 Task: Toggle the fetch to enable status bar sync on the pull.
Action: Mouse moved to (18, 615)
Screenshot: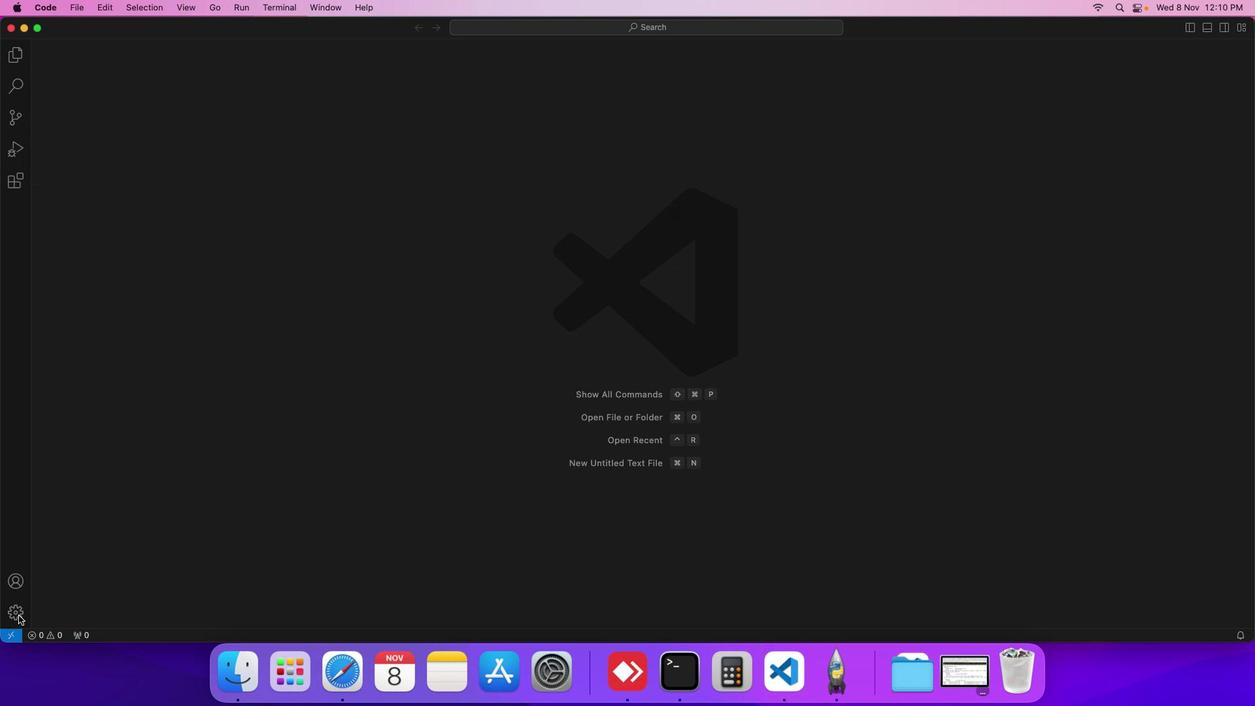 
Action: Mouse pressed left at (18, 615)
Screenshot: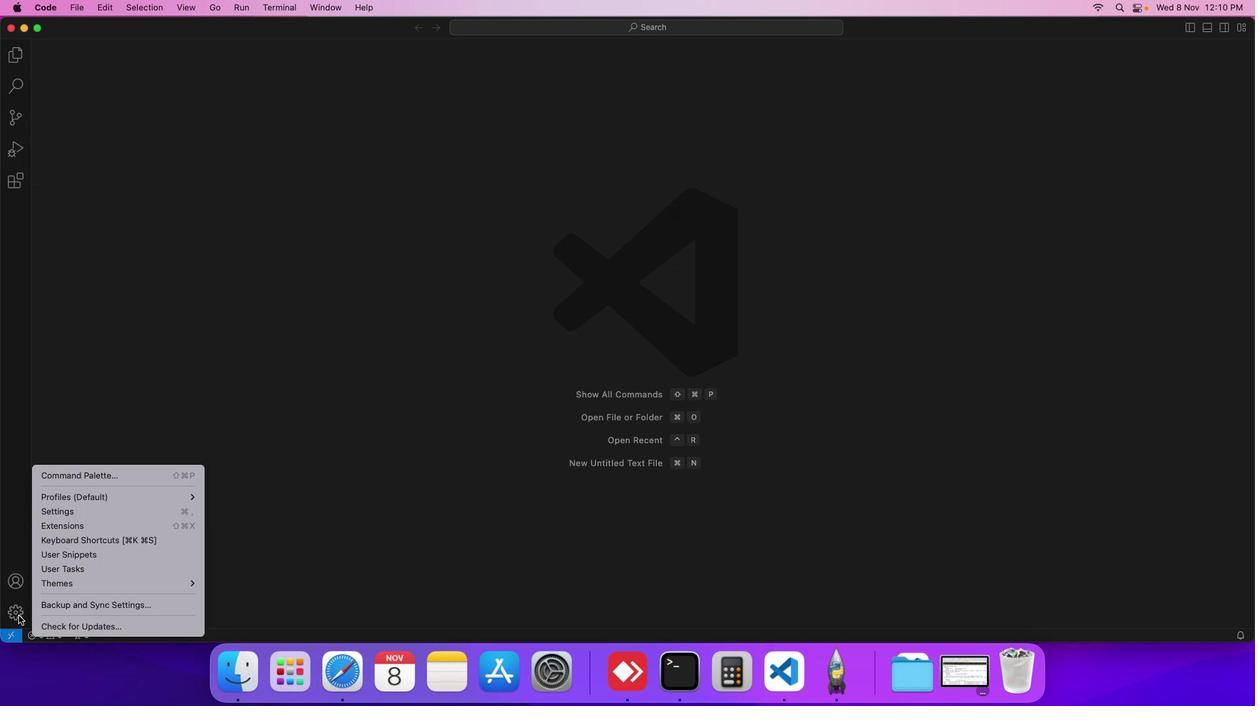 
Action: Mouse moved to (66, 513)
Screenshot: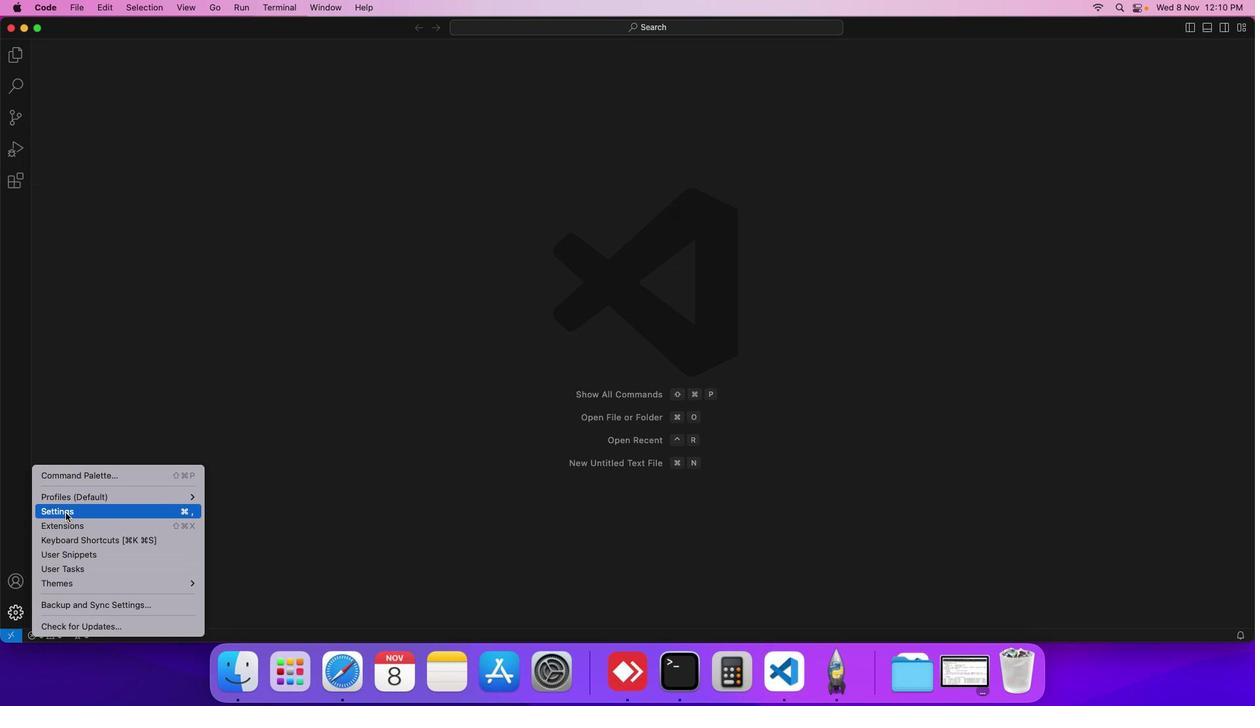 
Action: Mouse pressed left at (66, 513)
Screenshot: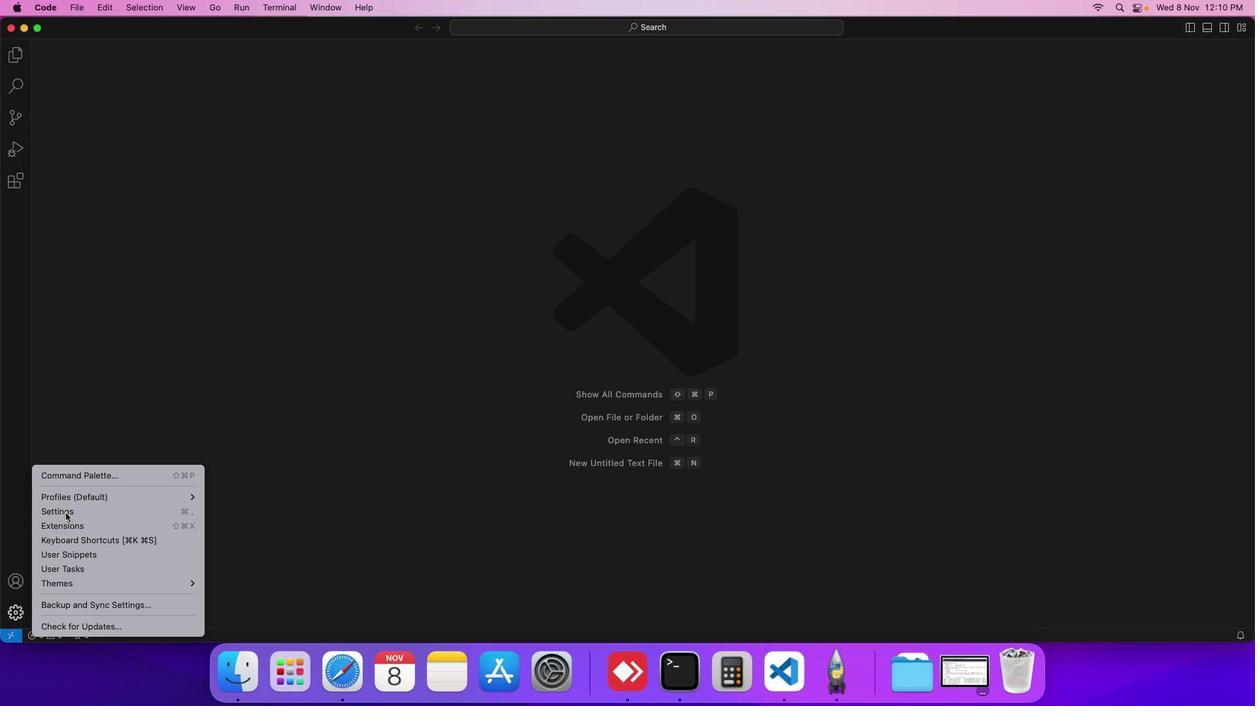 
Action: Mouse moved to (294, 238)
Screenshot: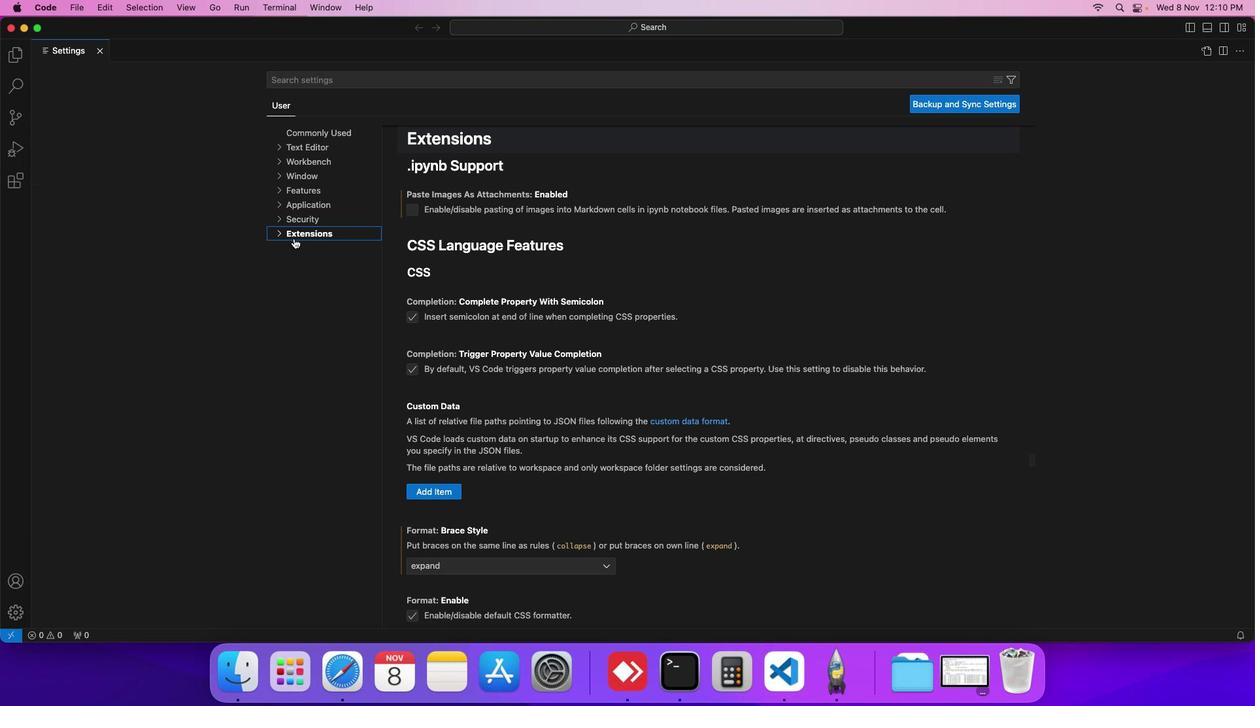 
Action: Mouse pressed left at (294, 238)
Screenshot: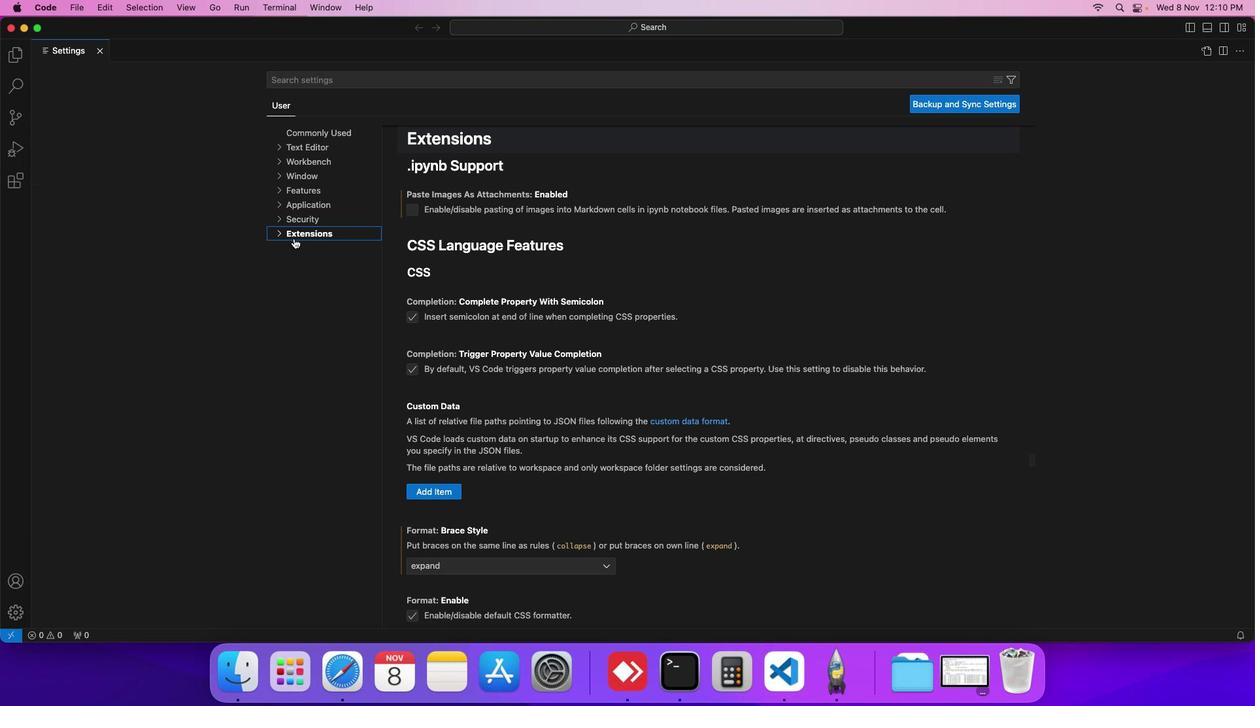 
Action: Mouse moved to (301, 287)
Screenshot: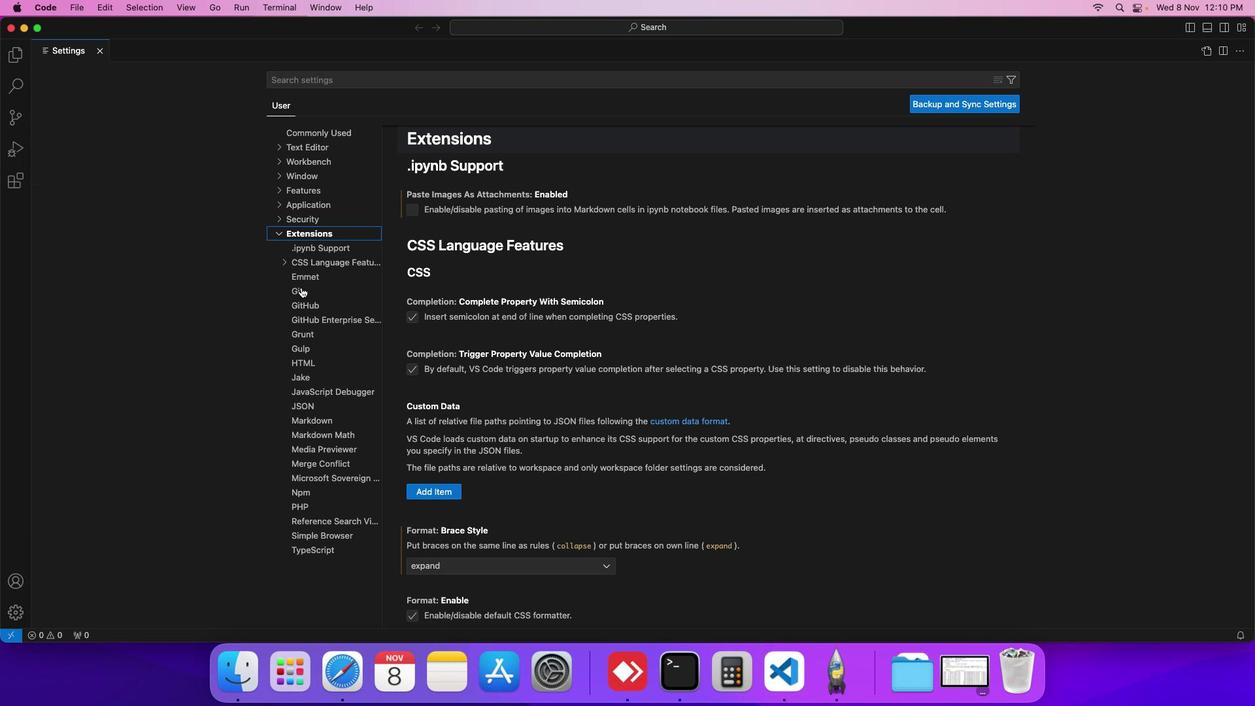 
Action: Mouse pressed left at (301, 287)
Screenshot: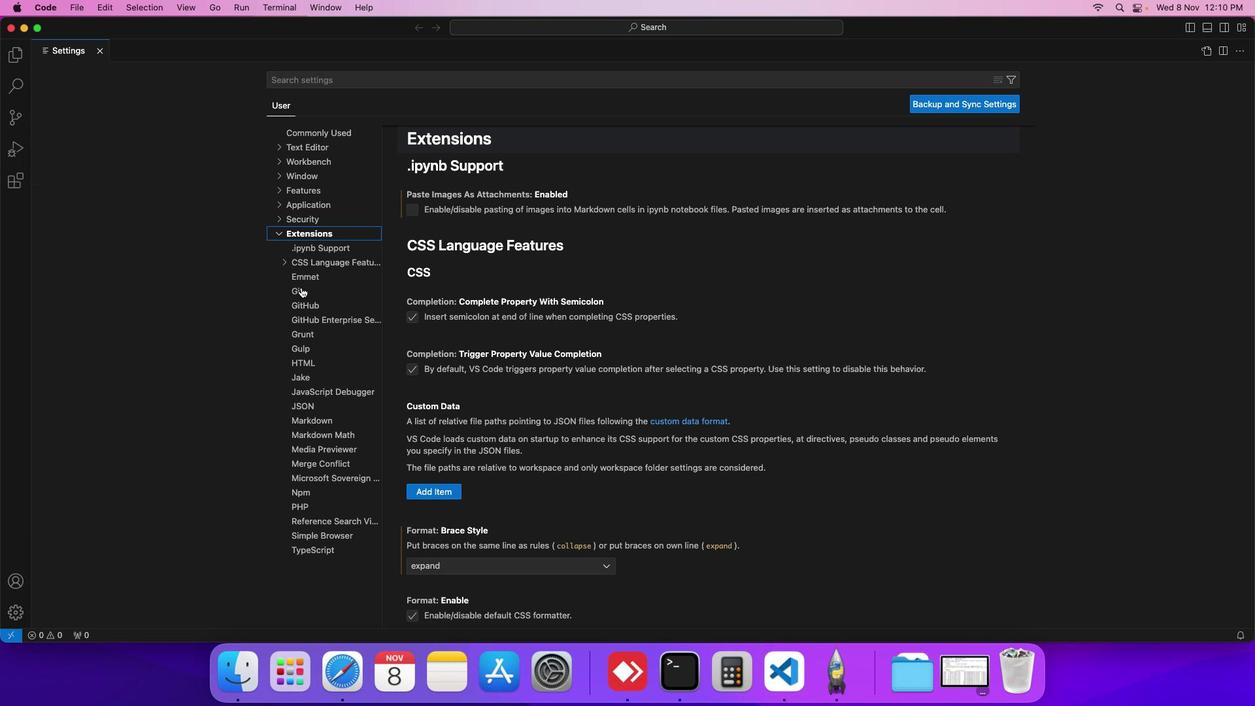 
Action: Mouse moved to (389, 399)
Screenshot: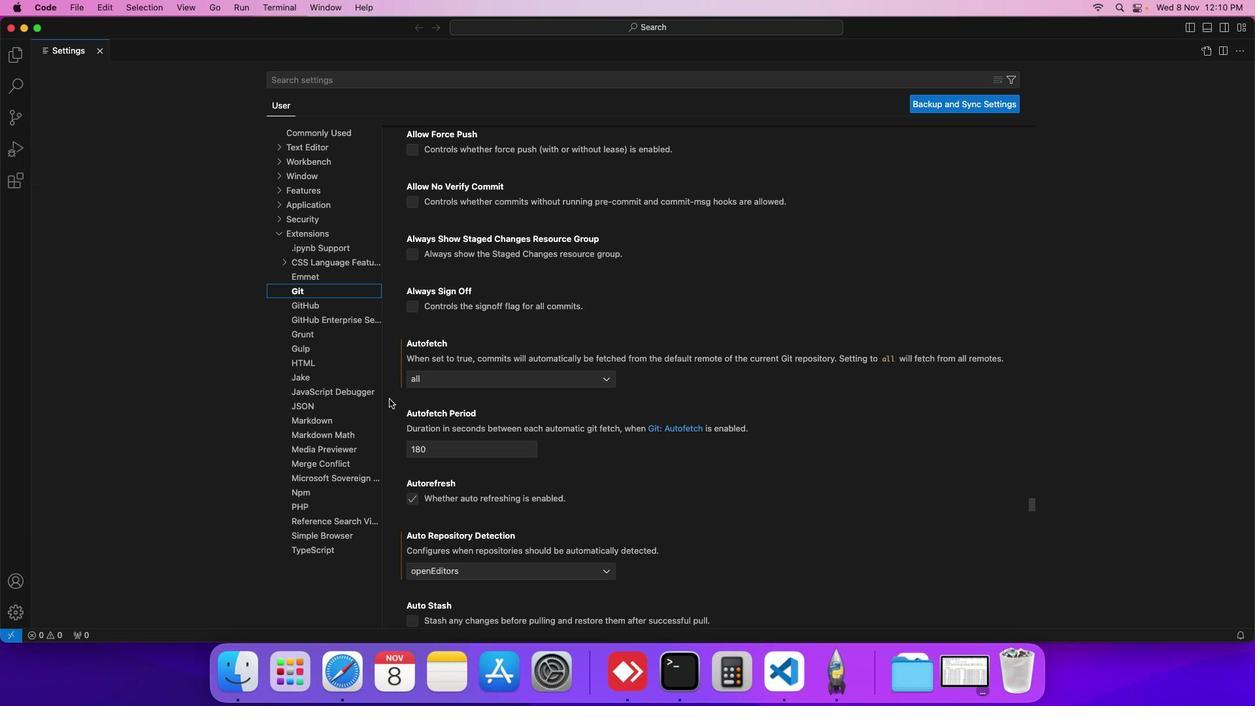 
Action: Mouse scrolled (389, 399) with delta (0, 0)
Screenshot: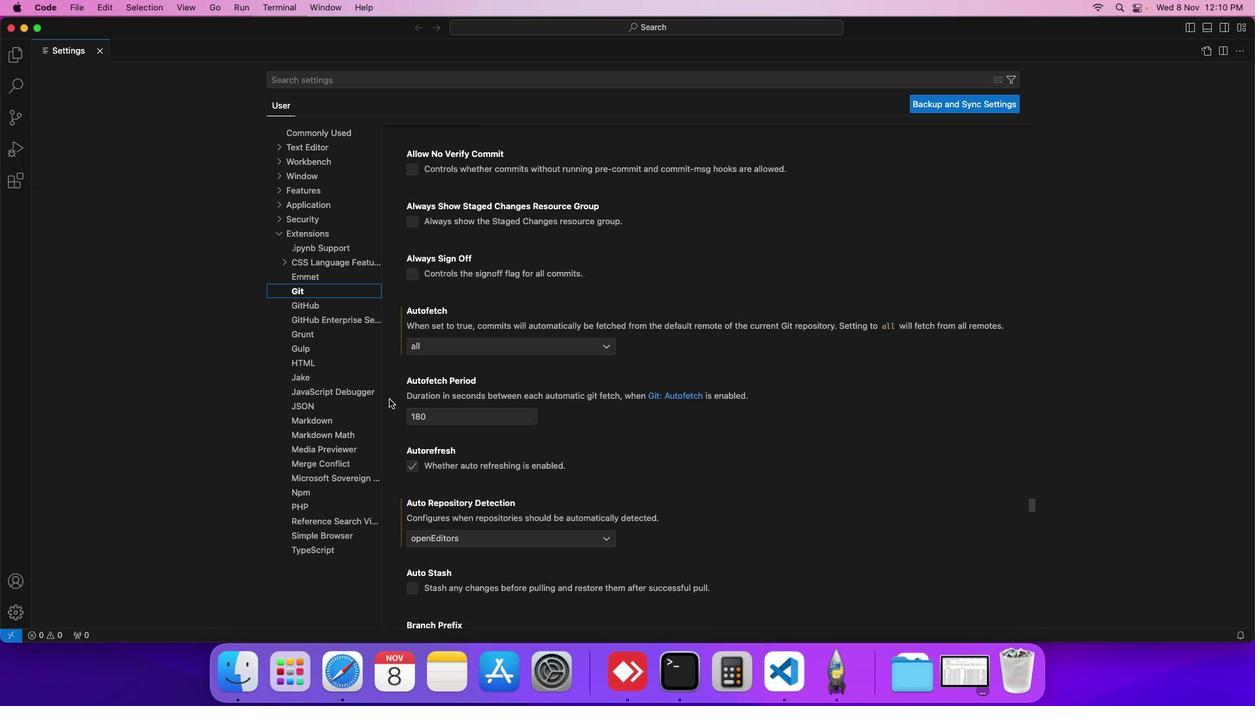 
Action: Mouse scrolled (389, 399) with delta (0, 0)
Screenshot: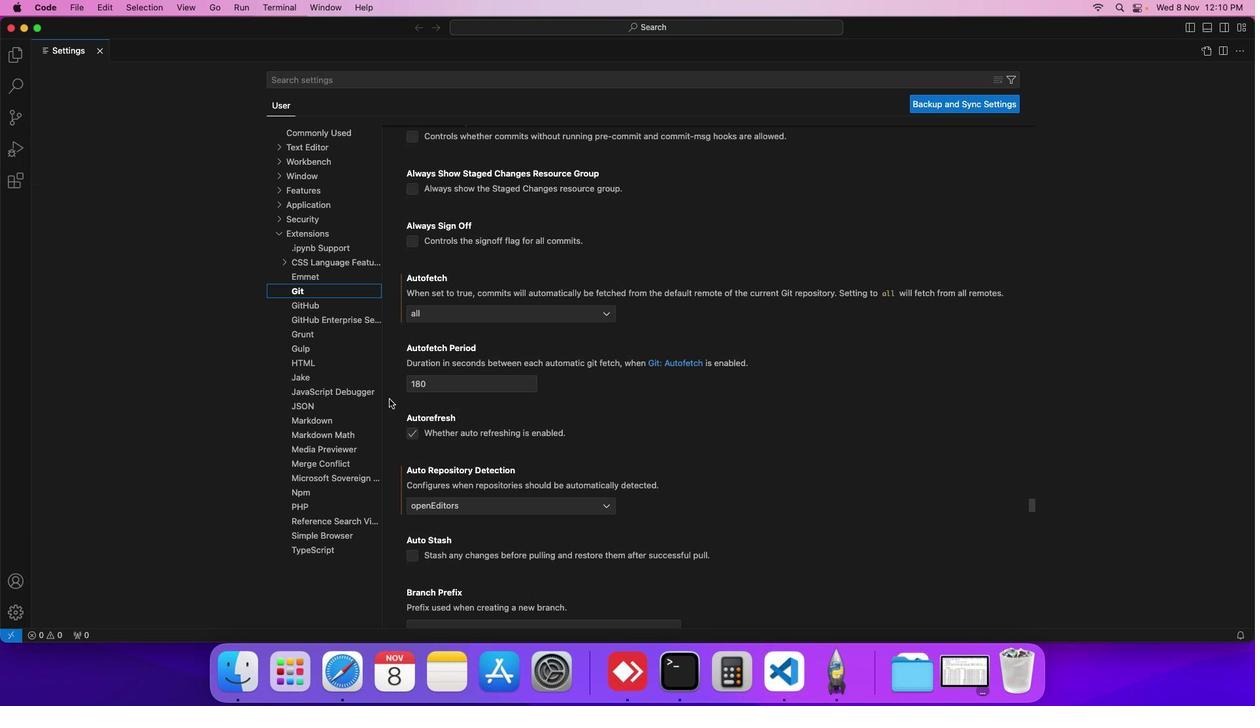 
Action: Mouse scrolled (389, 399) with delta (0, 0)
Screenshot: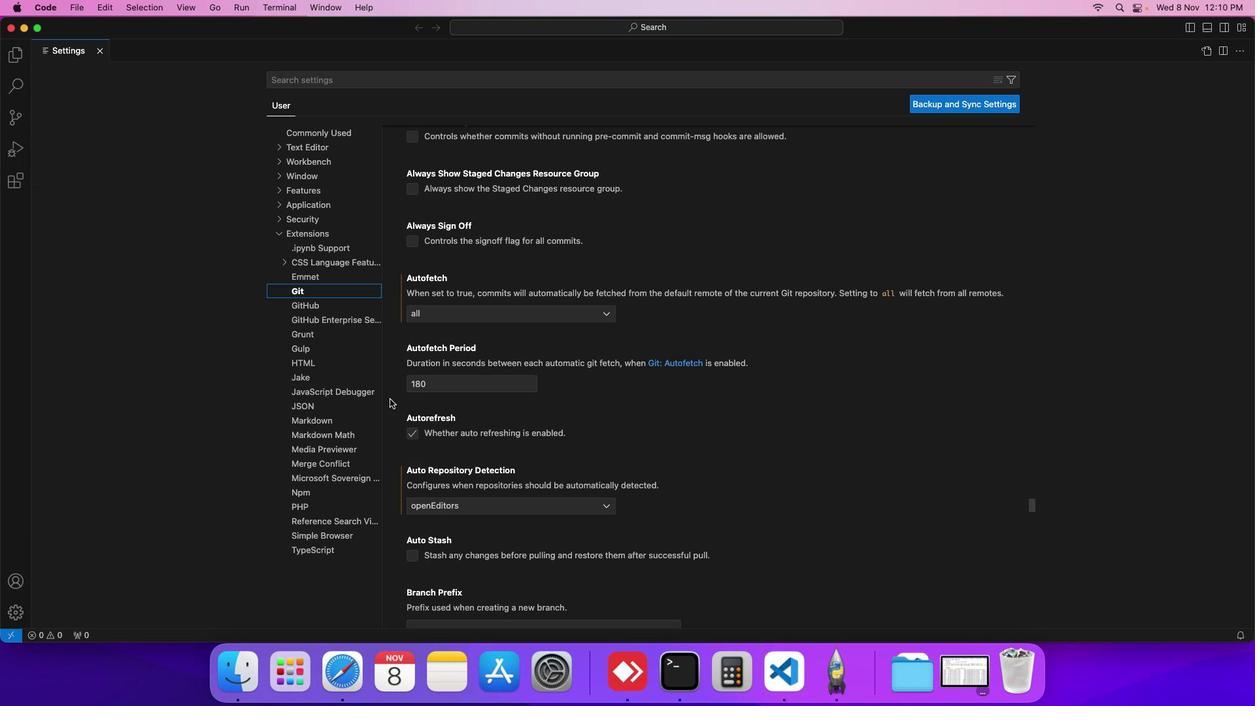 
Action: Mouse moved to (390, 399)
Screenshot: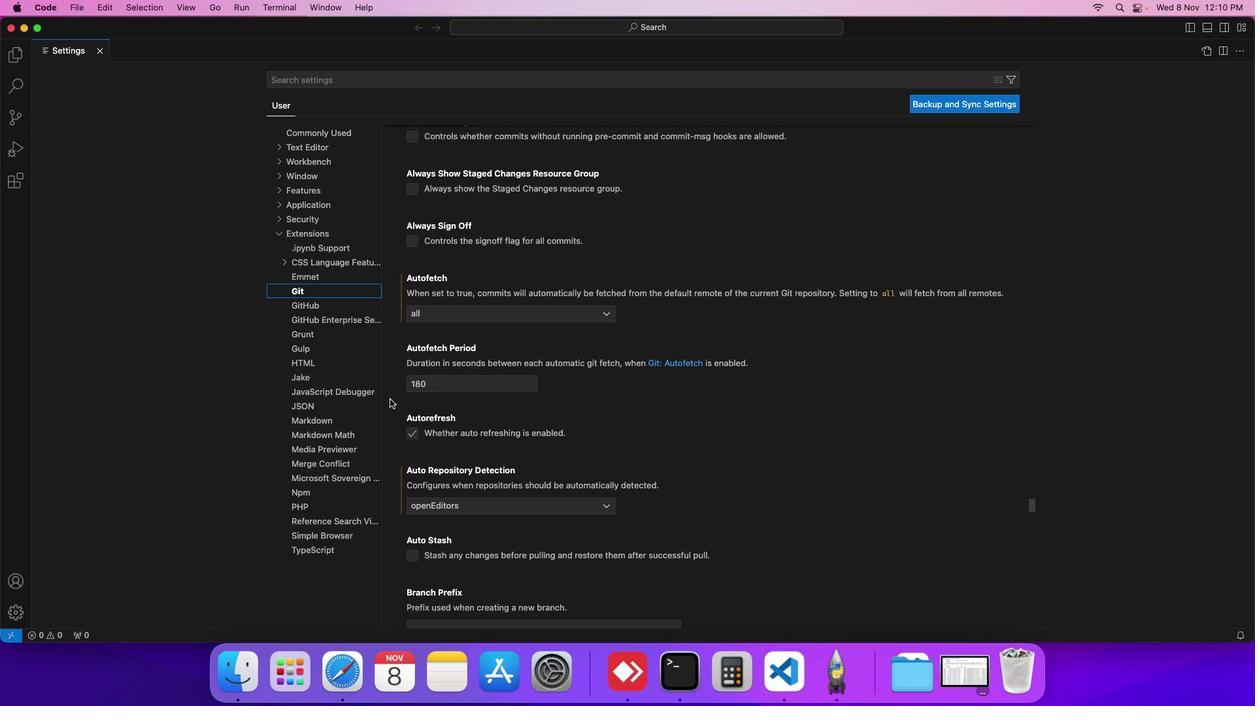 
Action: Mouse scrolled (390, 399) with delta (0, 0)
Screenshot: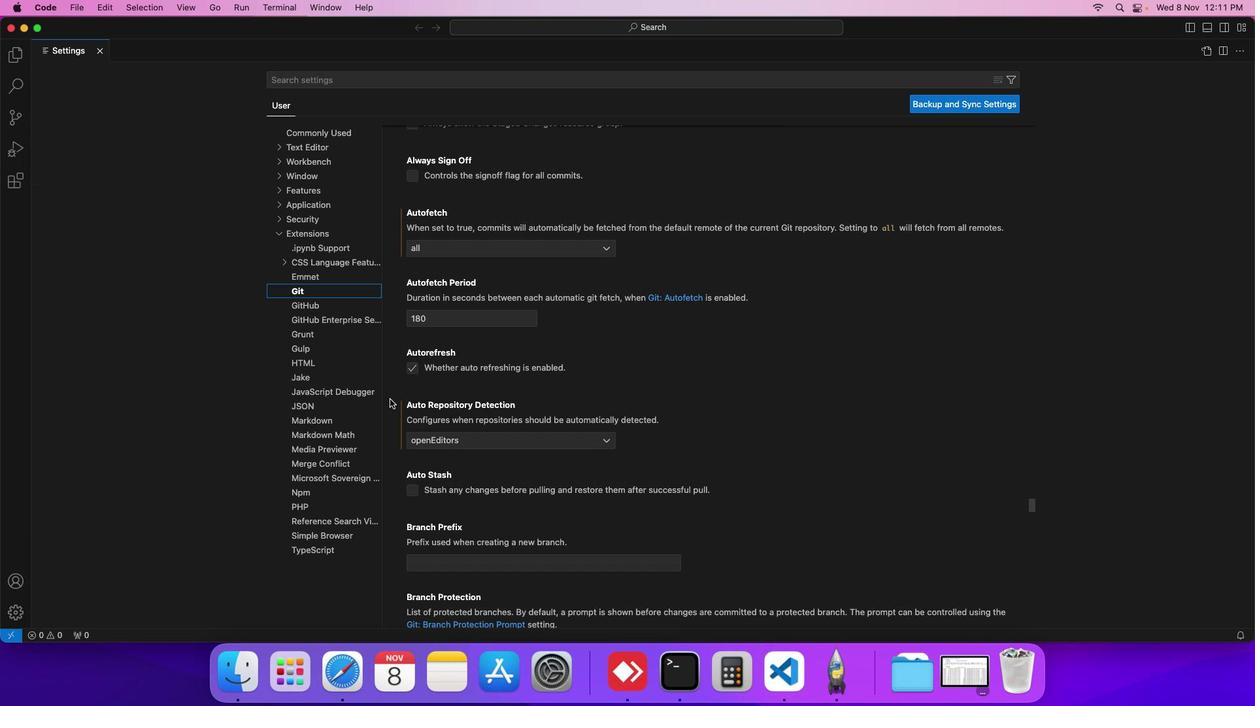 
Action: Mouse scrolled (390, 399) with delta (0, 0)
Screenshot: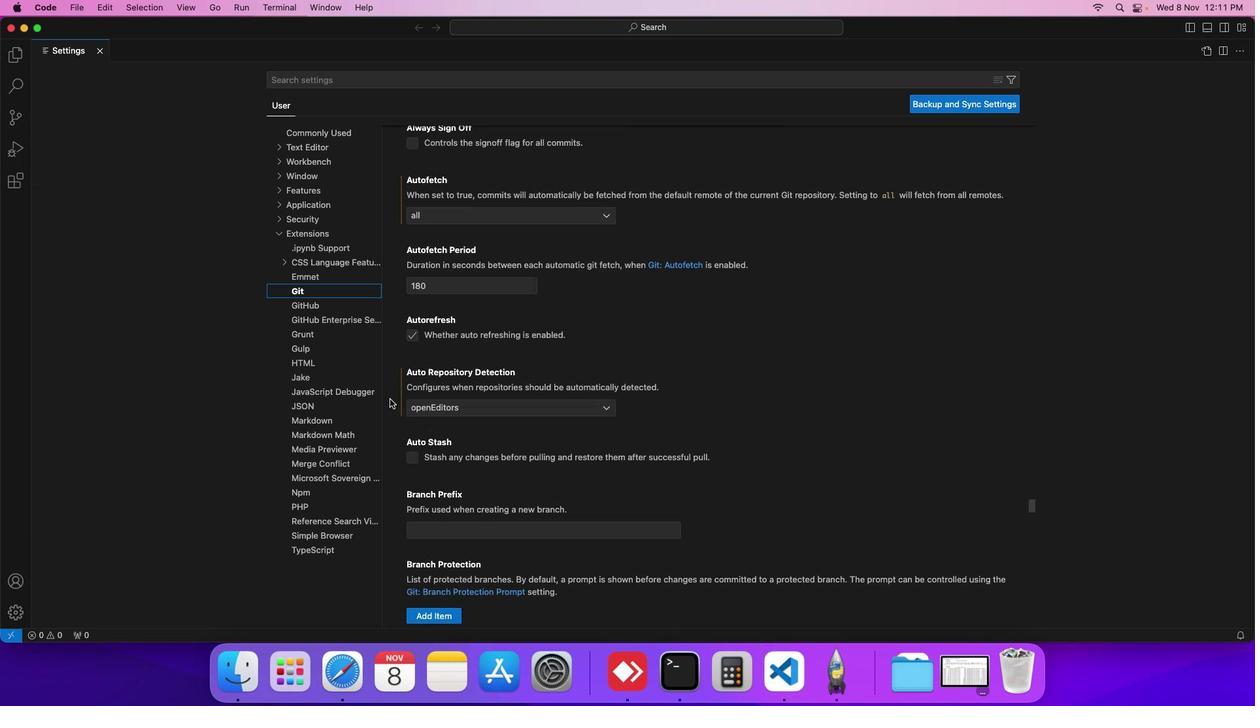 
Action: Mouse scrolled (390, 399) with delta (0, 0)
Screenshot: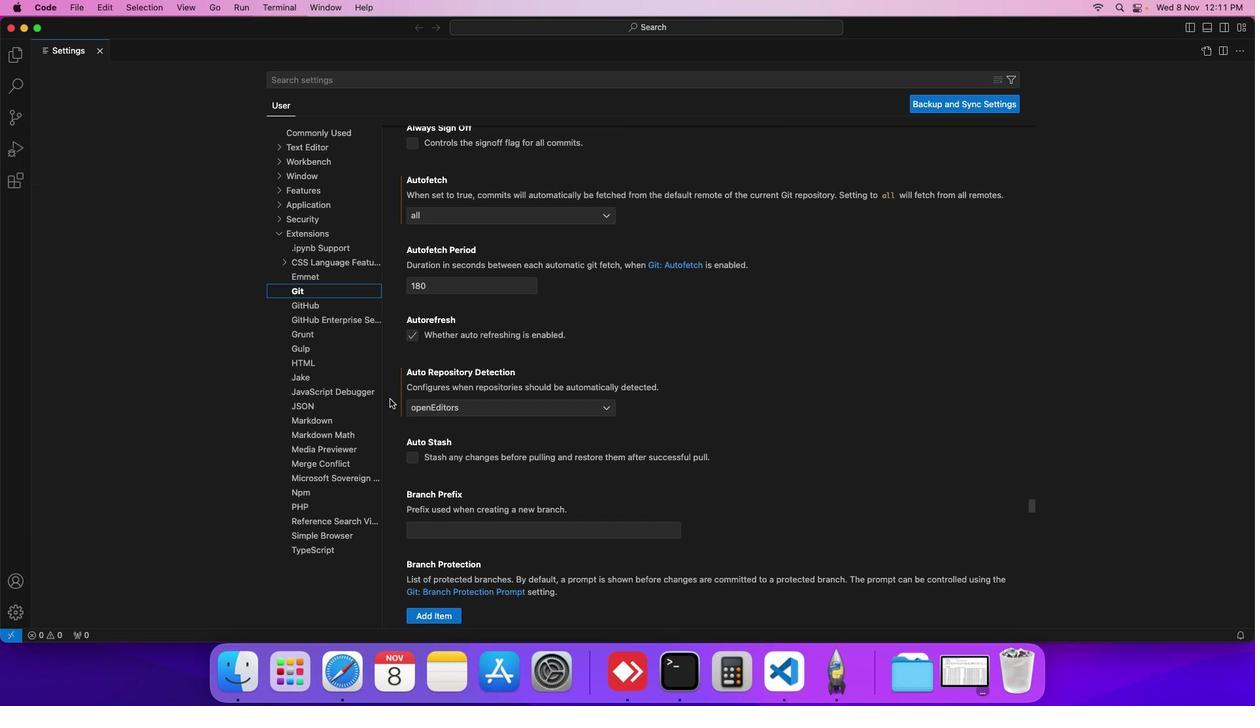 
Action: Mouse scrolled (390, 399) with delta (0, 0)
Screenshot: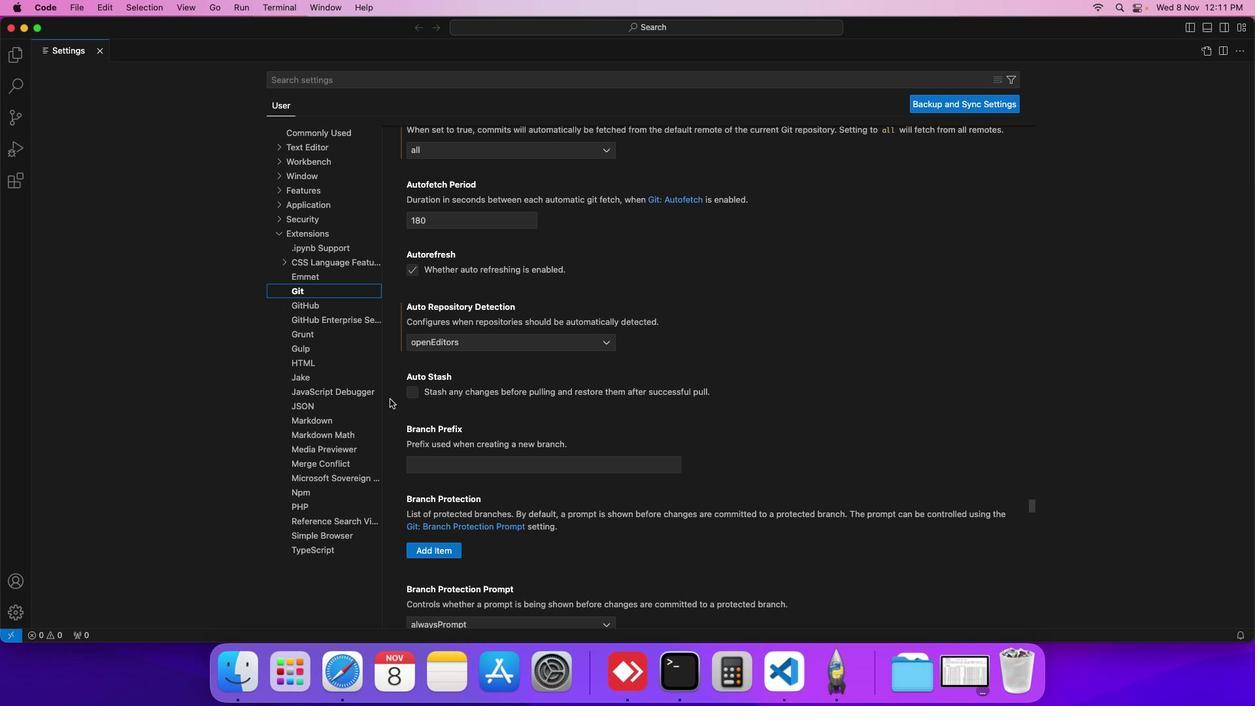
Action: Mouse scrolled (390, 399) with delta (0, 0)
Screenshot: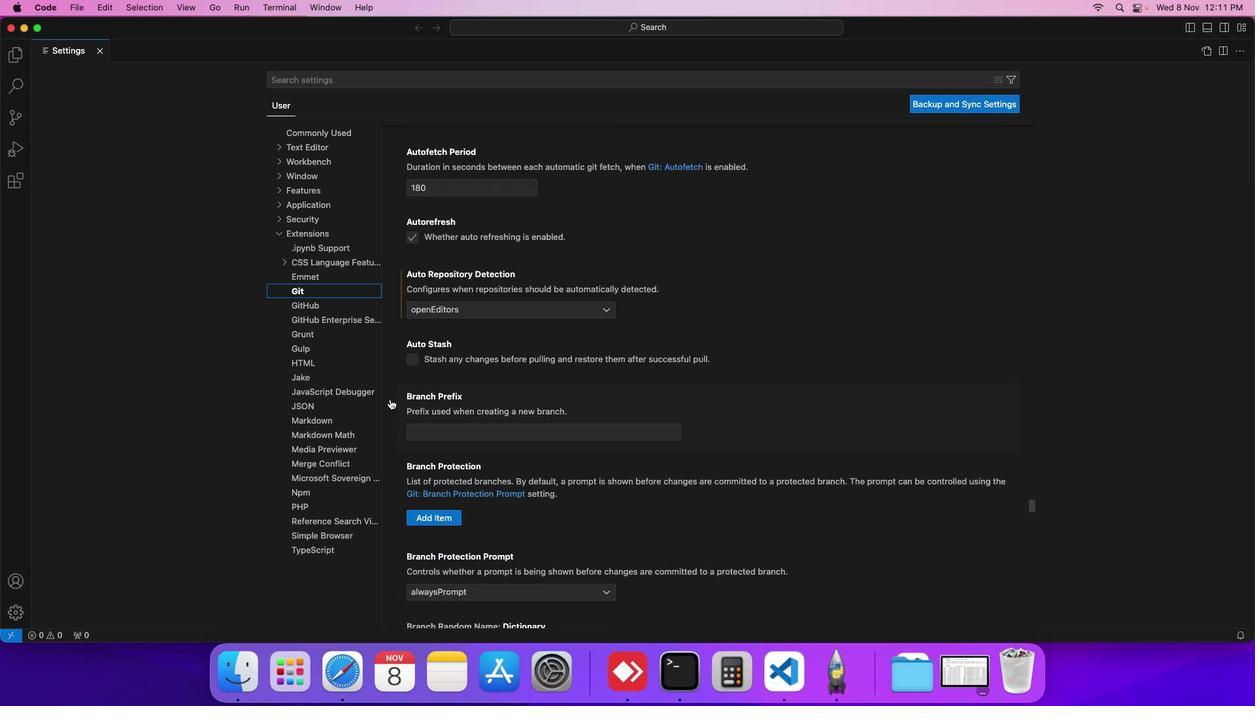 
Action: Mouse scrolled (390, 399) with delta (0, 0)
Screenshot: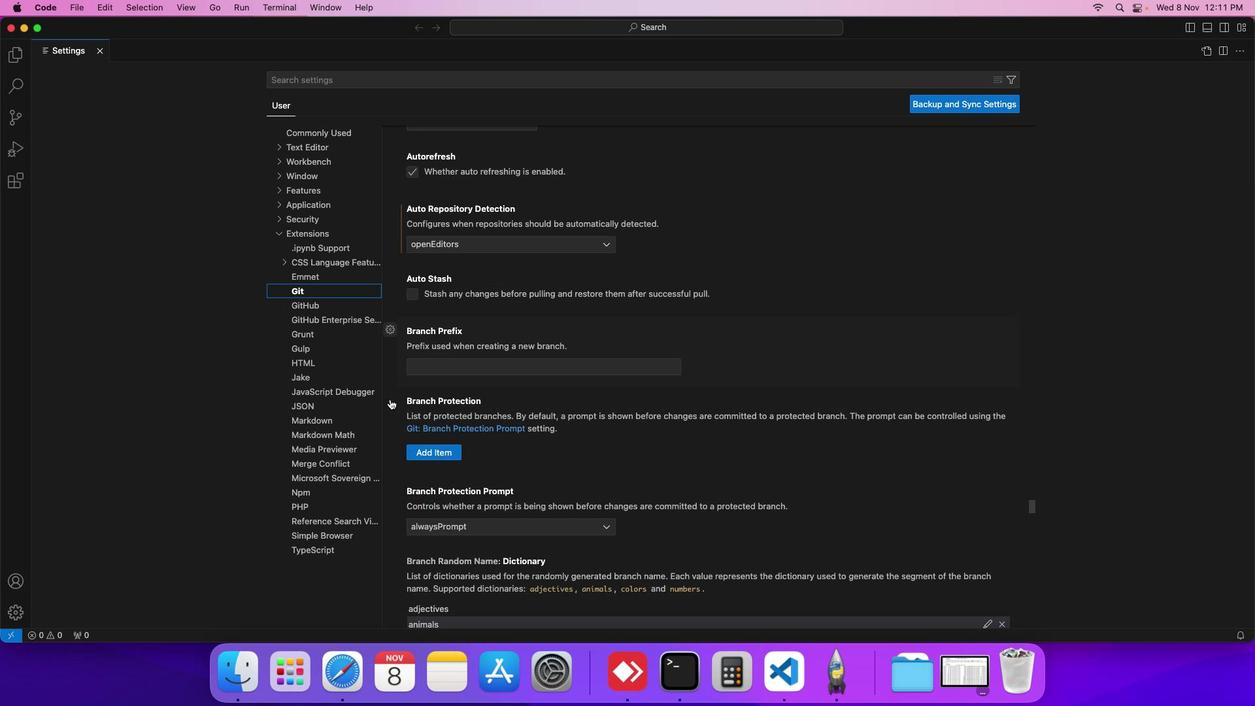 
Action: Mouse scrolled (390, 399) with delta (0, -1)
Screenshot: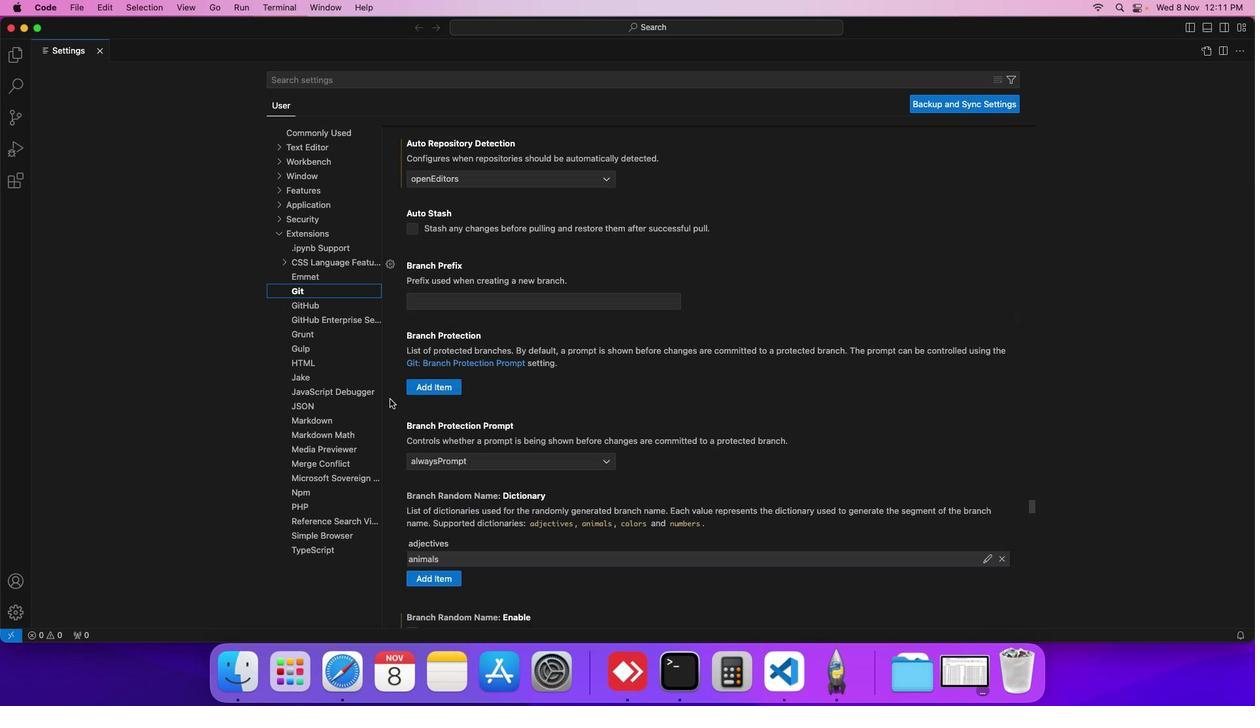 
Action: Mouse scrolled (390, 399) with delta (0, -1)
Screenshot: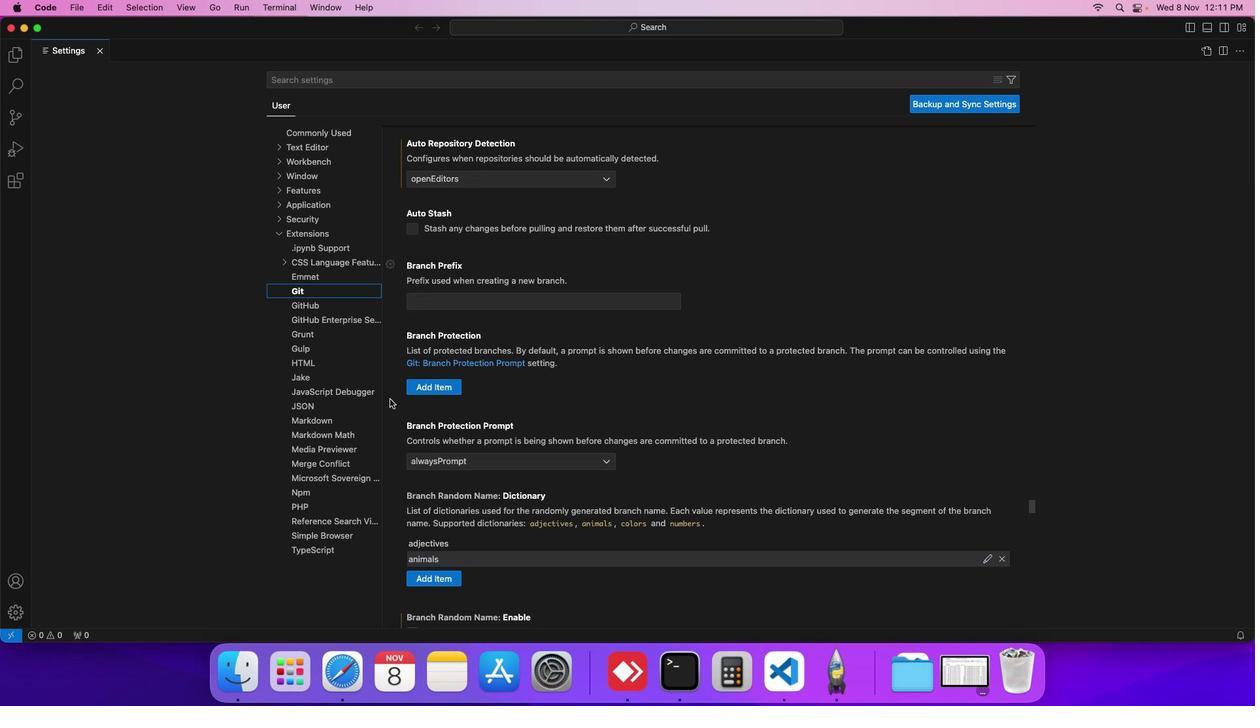 
Action: Mouse moved to (395, 412)
Screenshot: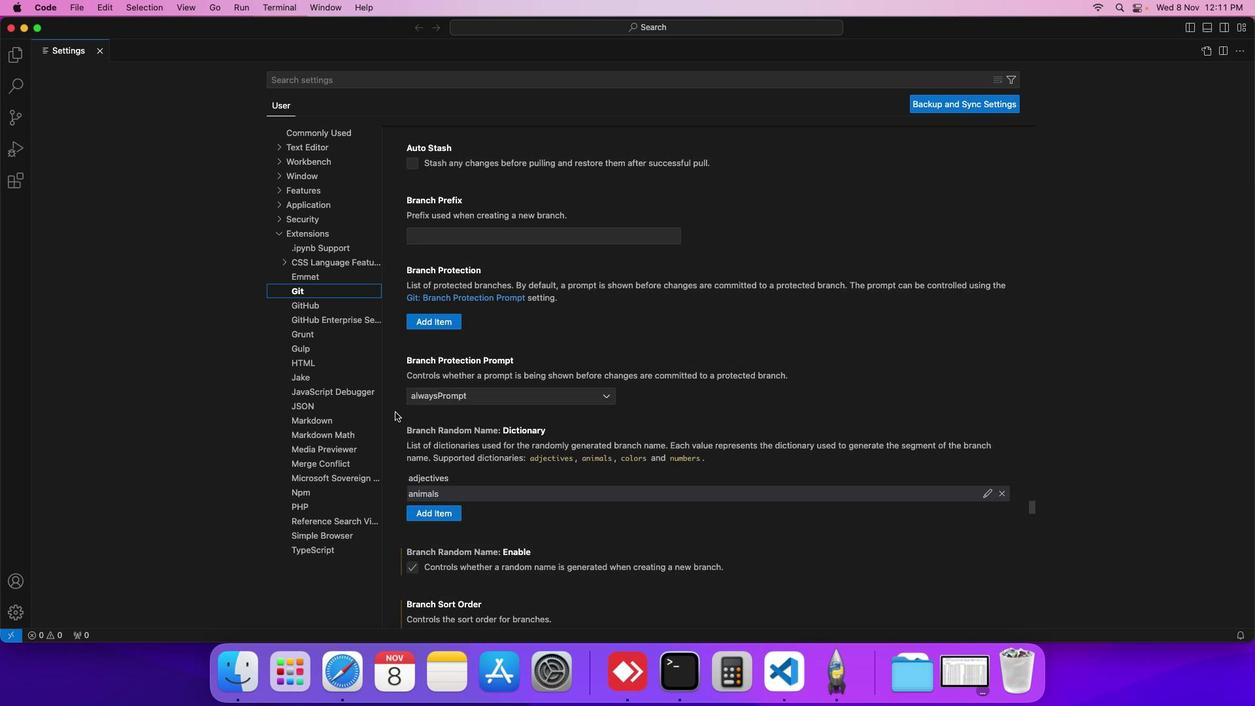 
Action: Mouse scrolled (395, 412) with delta (0, 0)
Screenshot: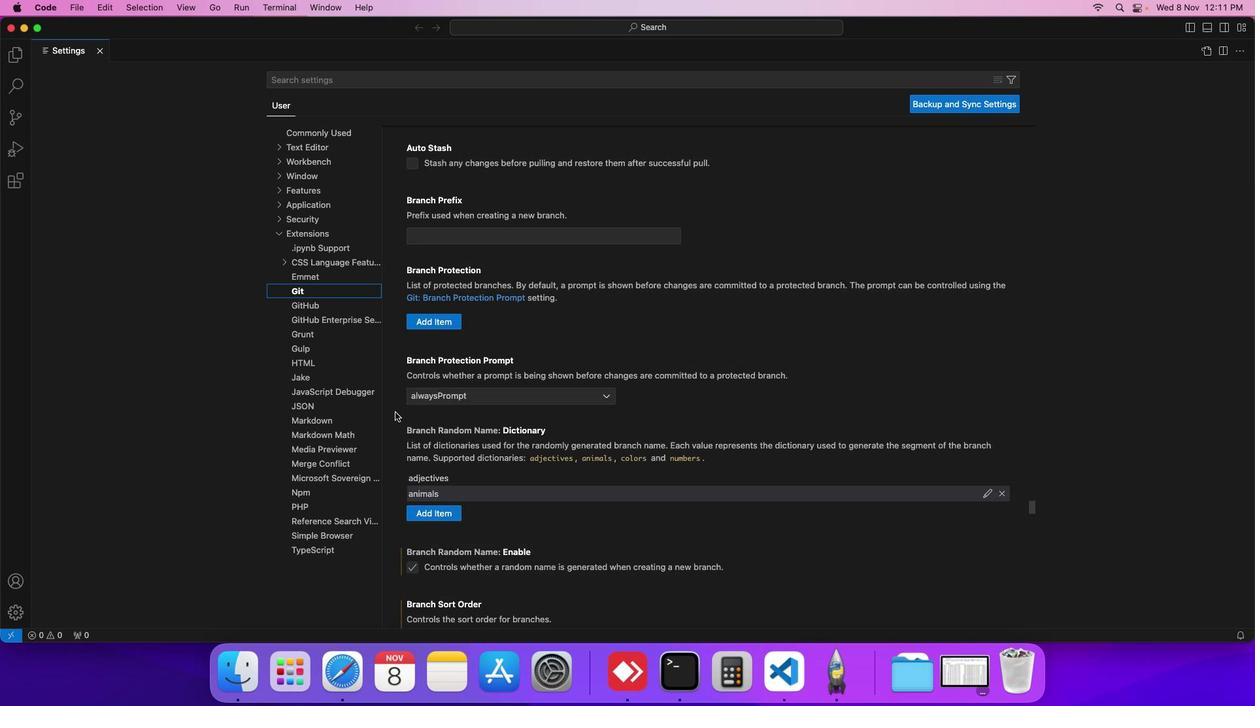 
Action: Mouse moved to (395, 412)
Screenshot: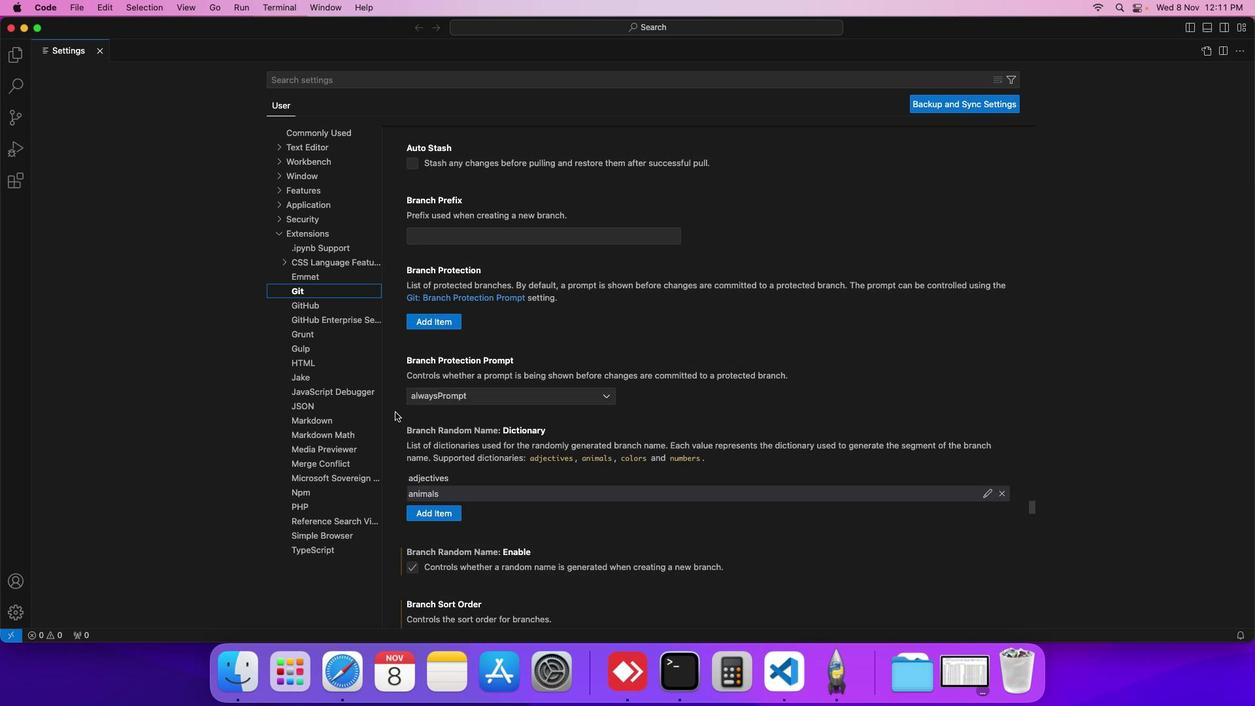
Action: Mouse scrolled (395, 412) with delta (0, 0)
Screenshot: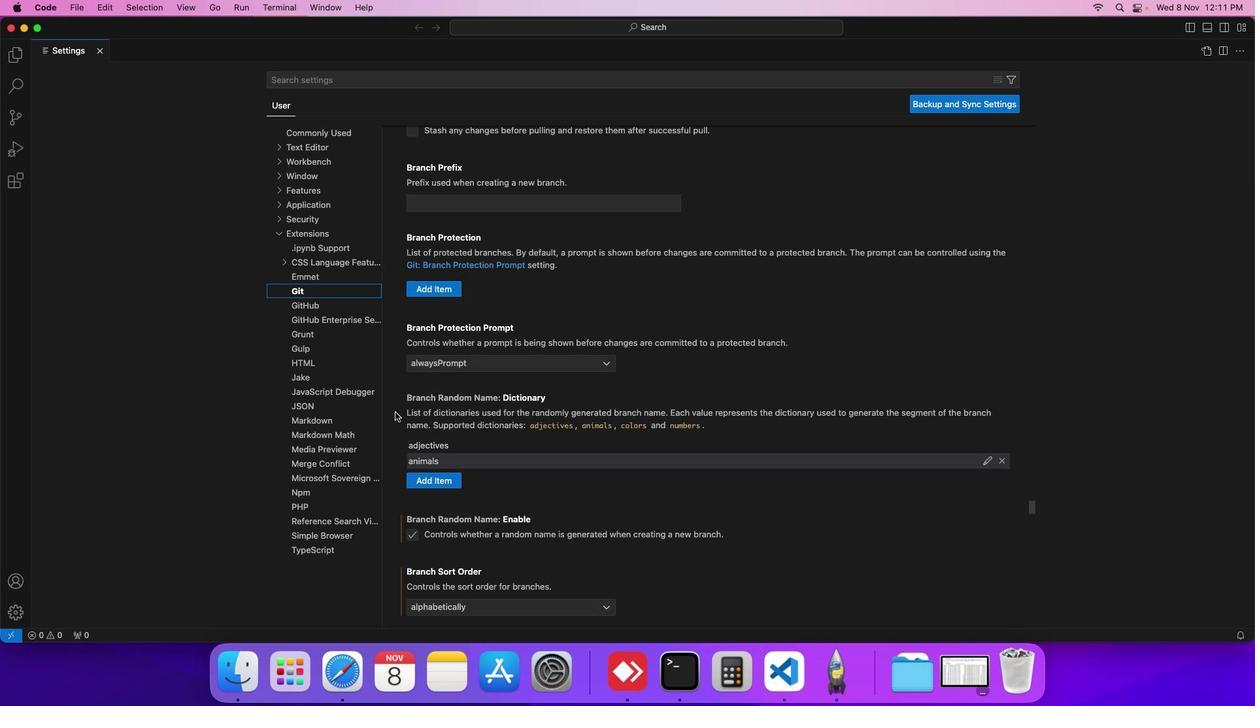 
Action: Mouse scrolled (395, 412) with delta (0, 0)
Screenshot: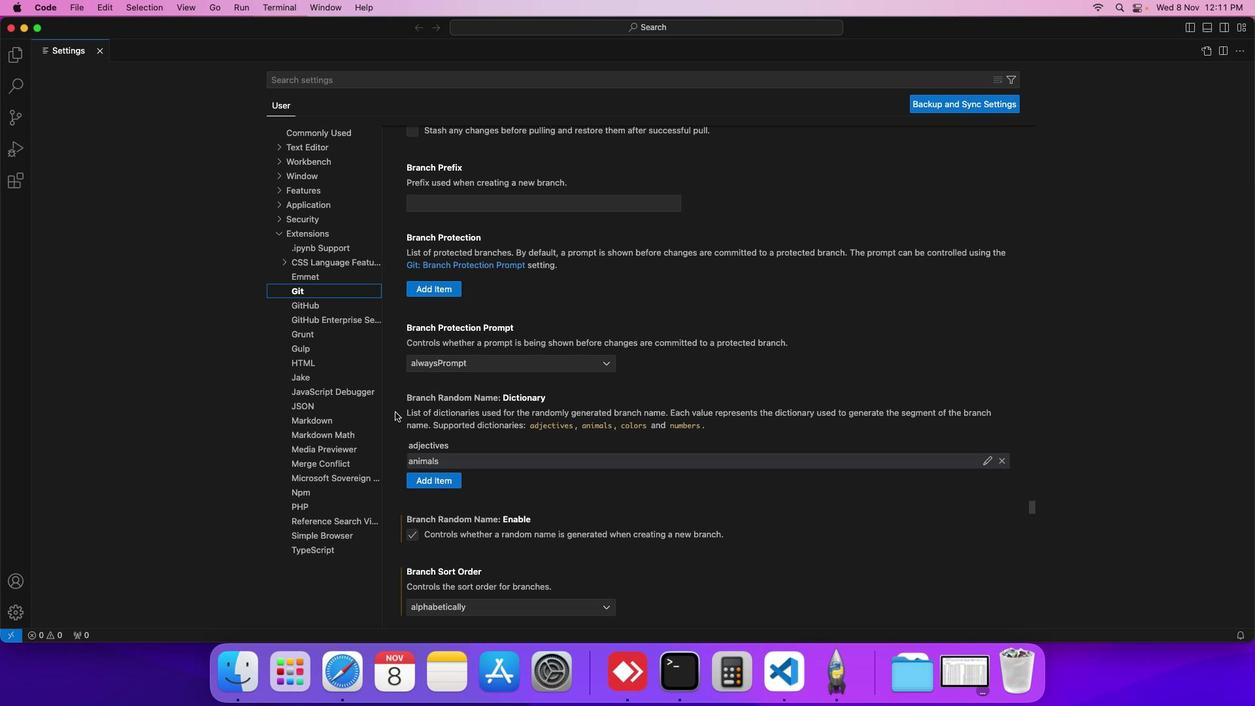
Action: Mouse scrolled (395, 412) with delta (0, 0)
Screenshot: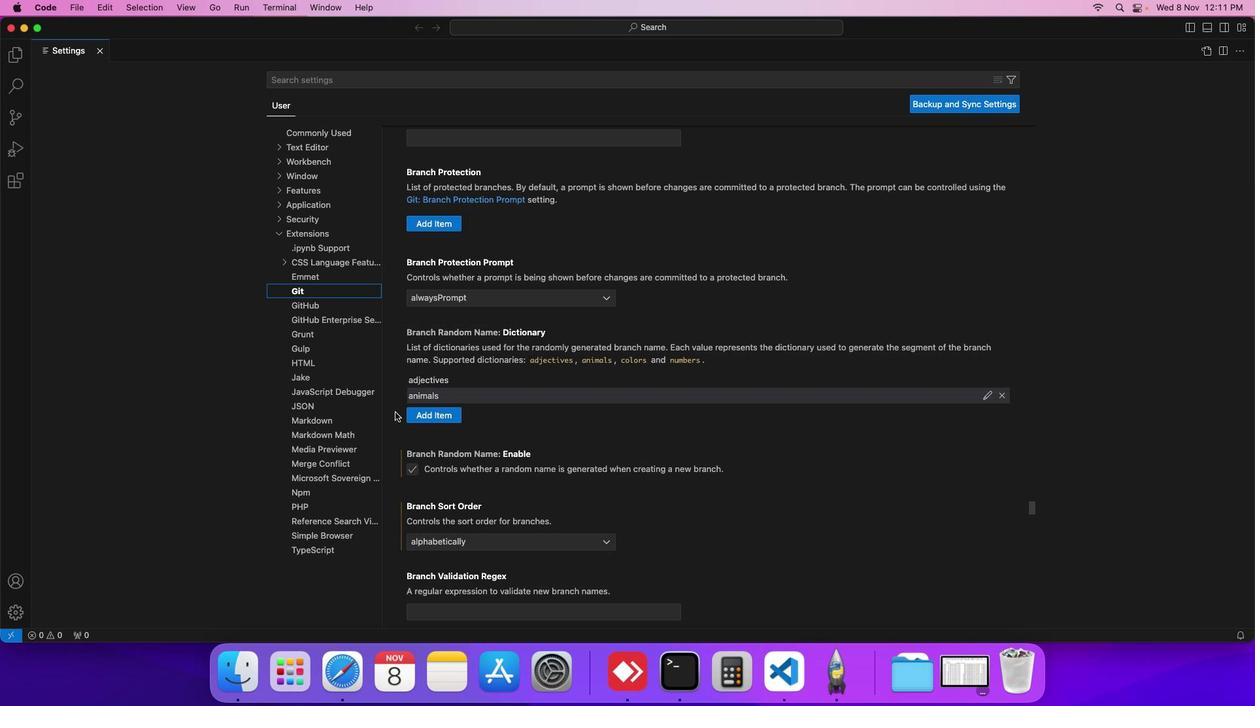 
Action: Mouse scrolled (395, 412) with delta (0, 0)
Screenshot: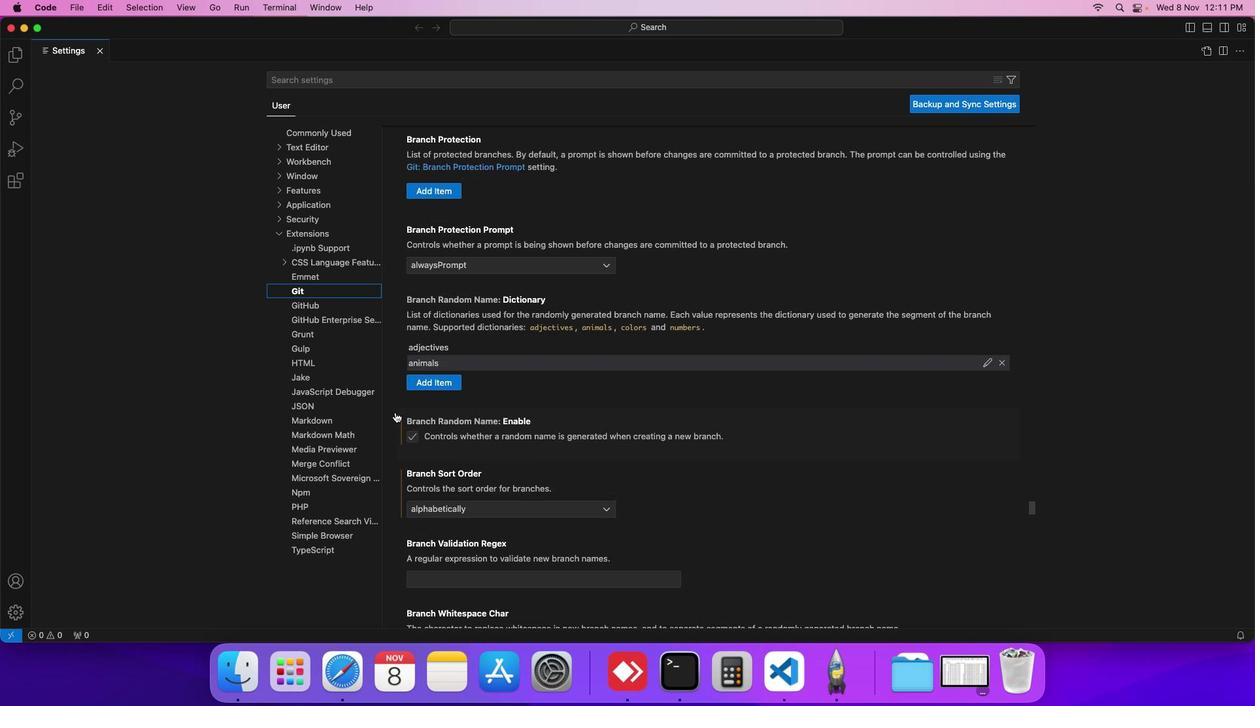 
Action: Mouse scrolled (395, 412) with delta (0, 0)
Screenshot: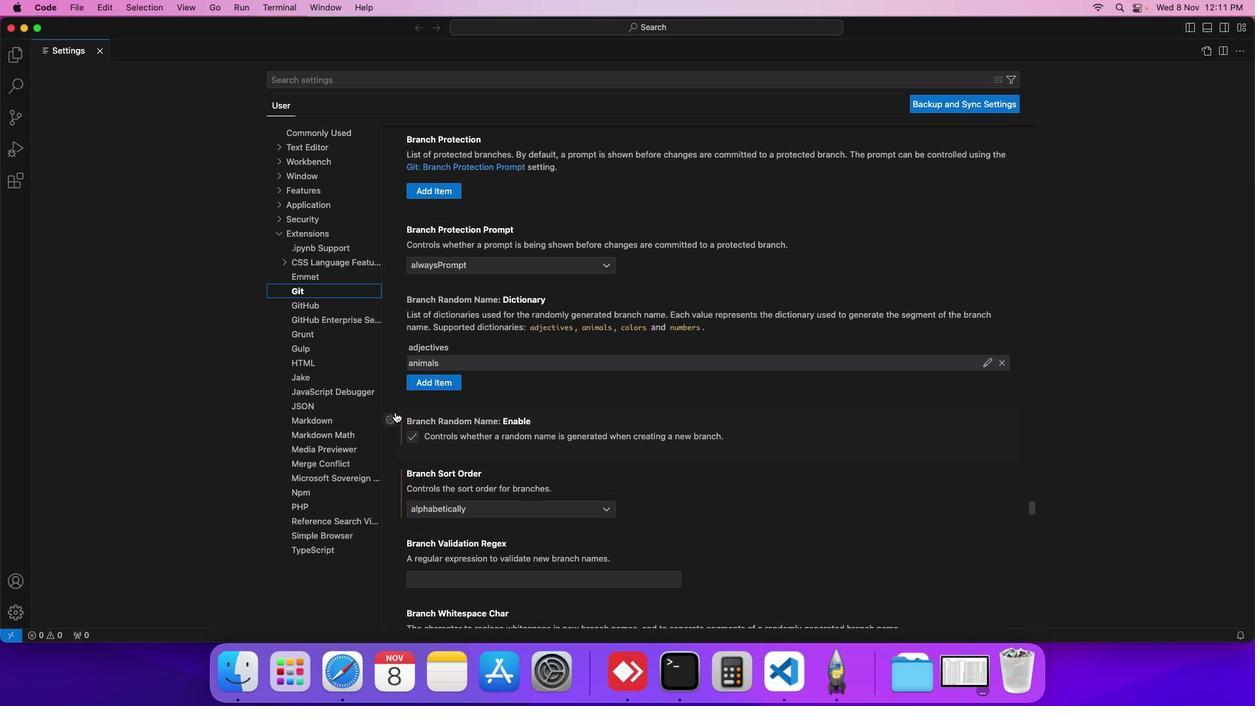 
Action: Mouse scrolled (395, 412) with delta (0, 0)
Screenshot: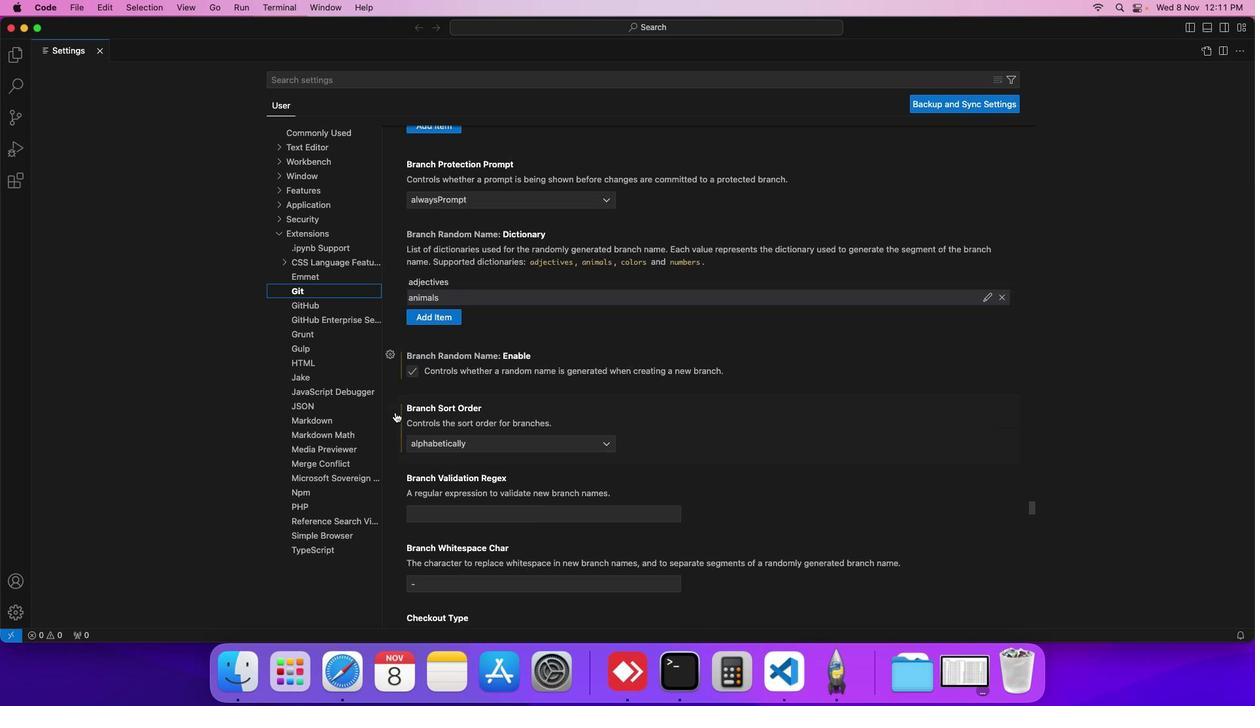 
Action: Mouse scrolled (395, 412) with delta (0, 0)
Screenshot: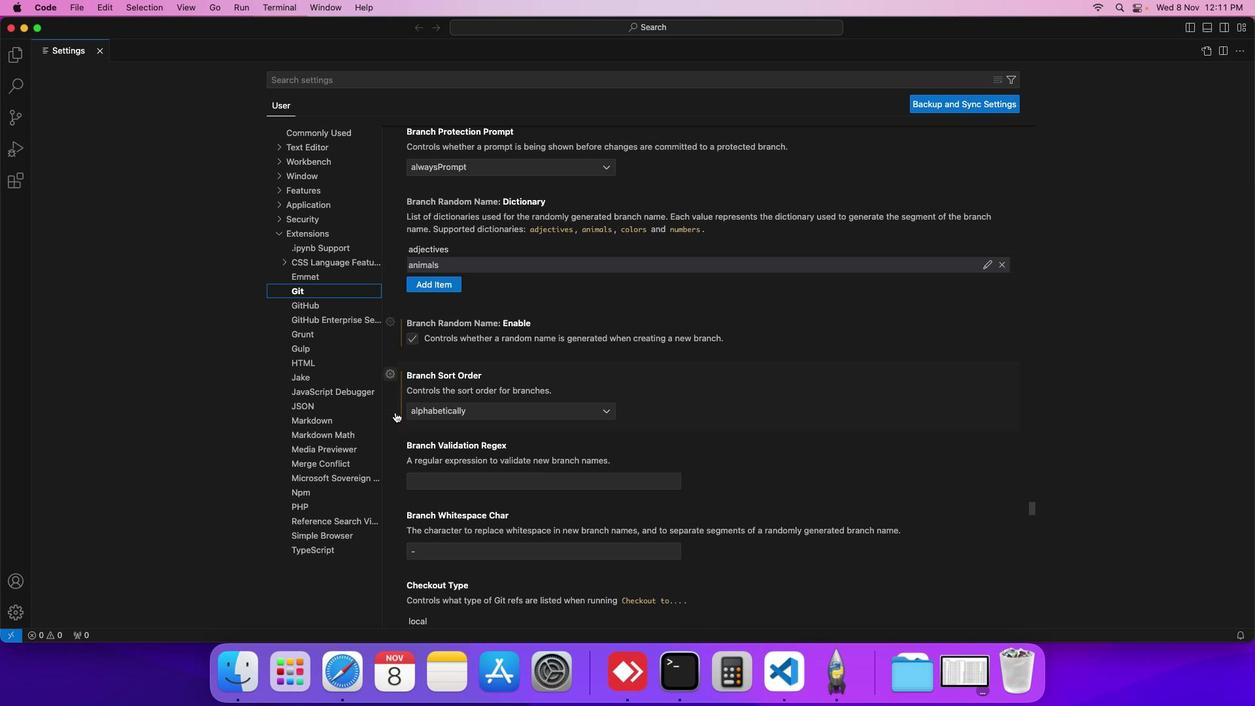 
Action: Mouse scrolled (395, 412) with delta (0, 0)
Screenshot: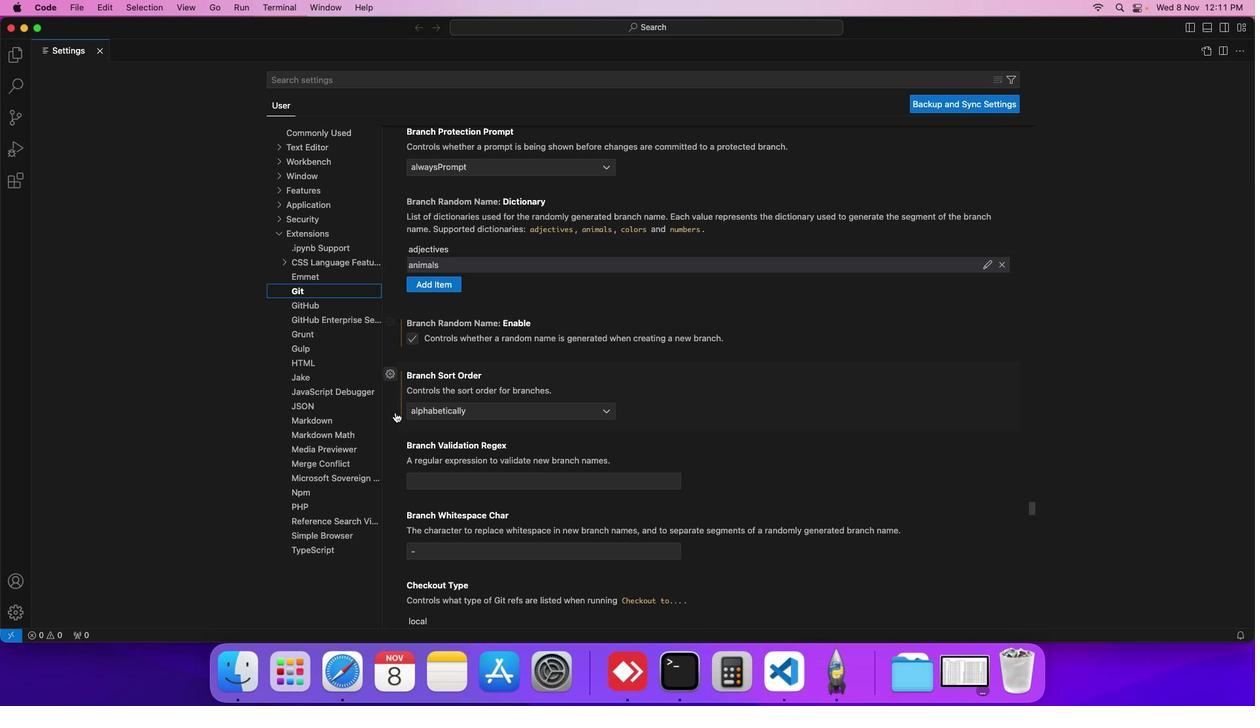 
Action: Mouse scrolled (395, 412) with delta (0, 0)
Screenshot: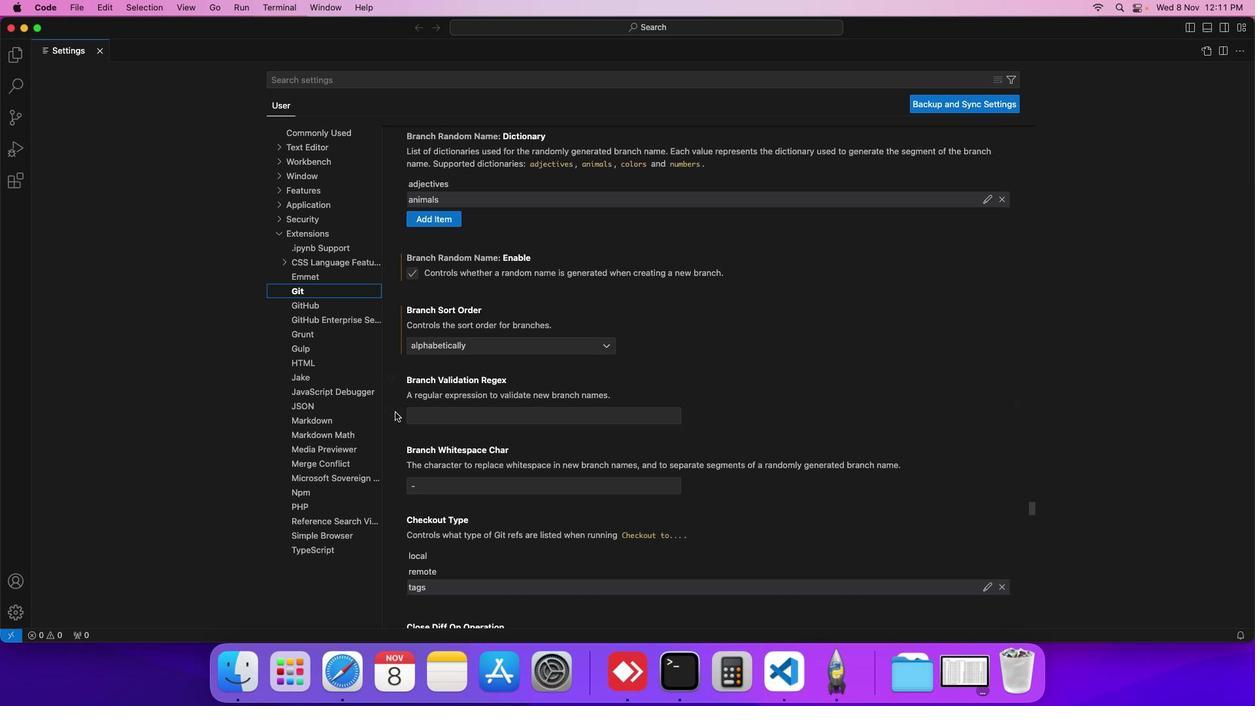 
Action: Mouse scrolled (395, 412) with delta (0, 0)
Screenshot: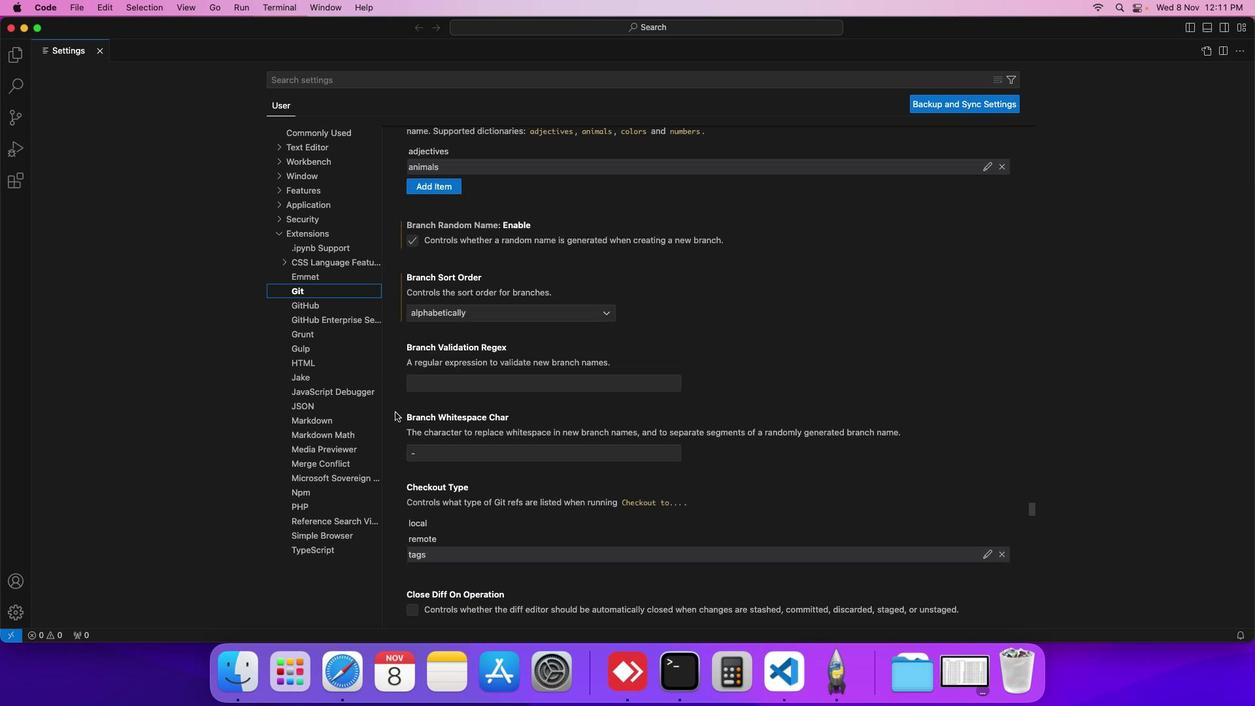 
Action: Mouse scrolled (395, 412) with delta (0, 0)
Screenshot: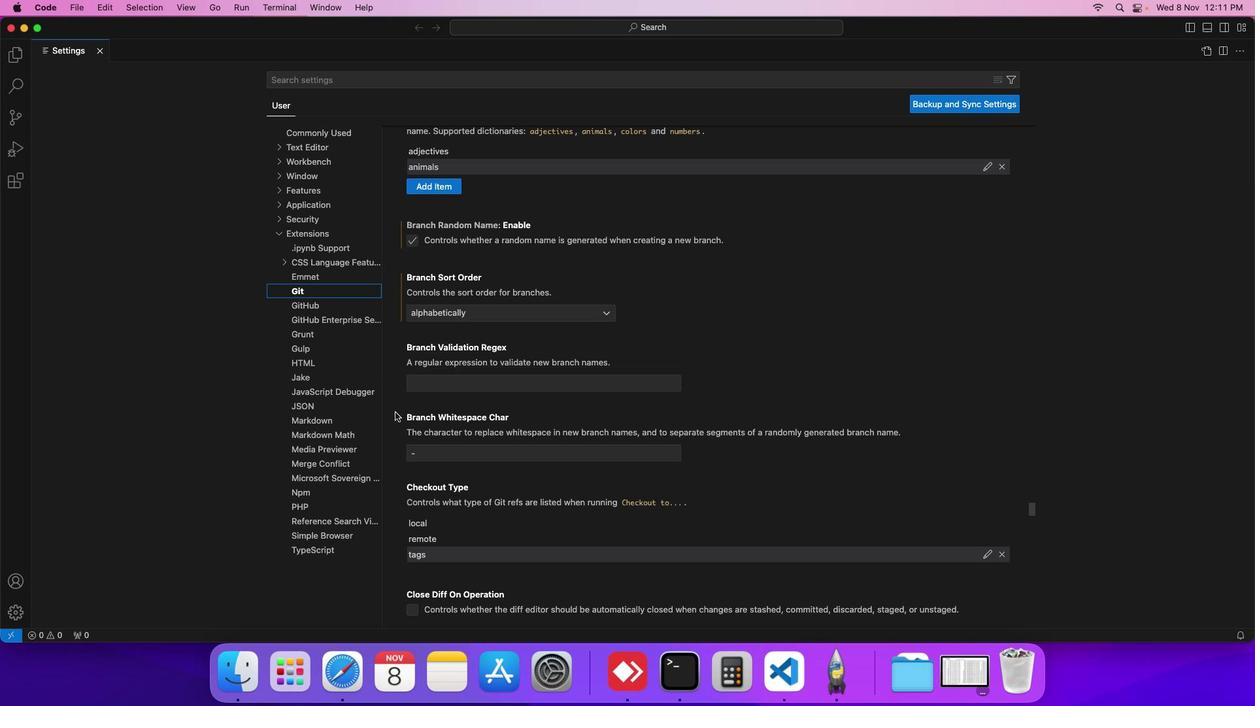 
Action: Mouse scrolled (395, 412) with delta (0, 0)
Screenshot: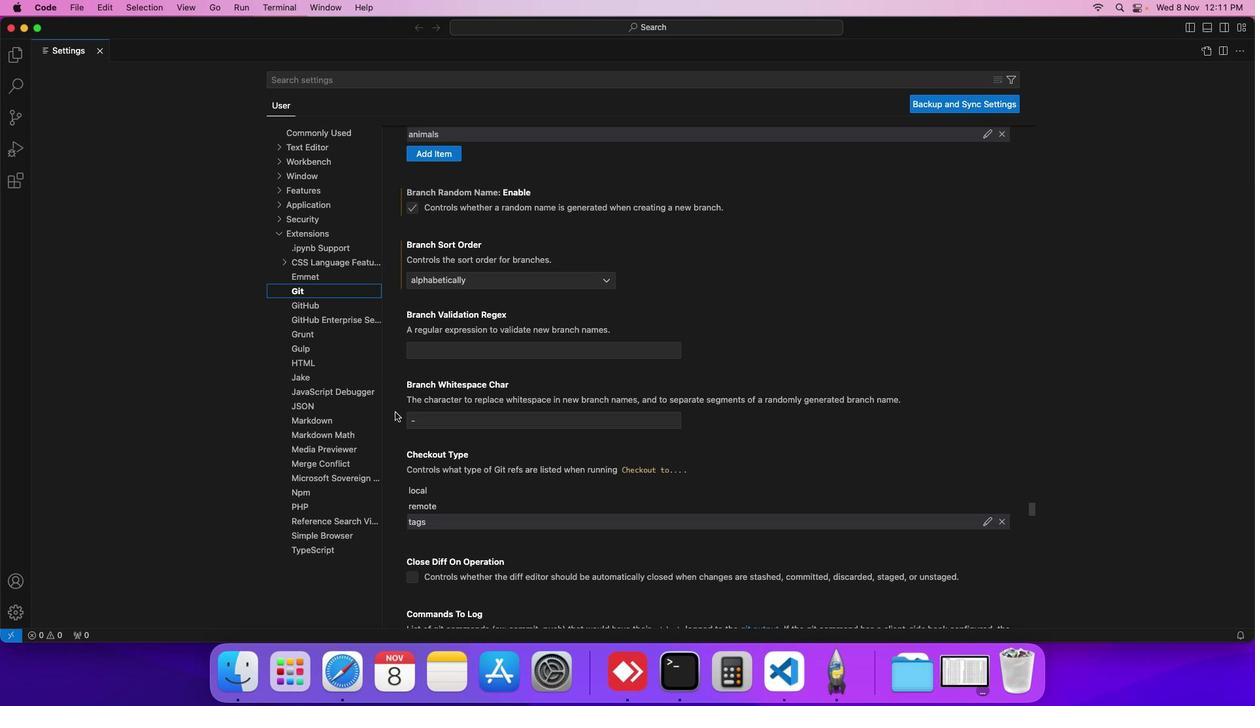 
Action: Mouse scrolled (395, 412) with delta (0, 0)
Screenshot: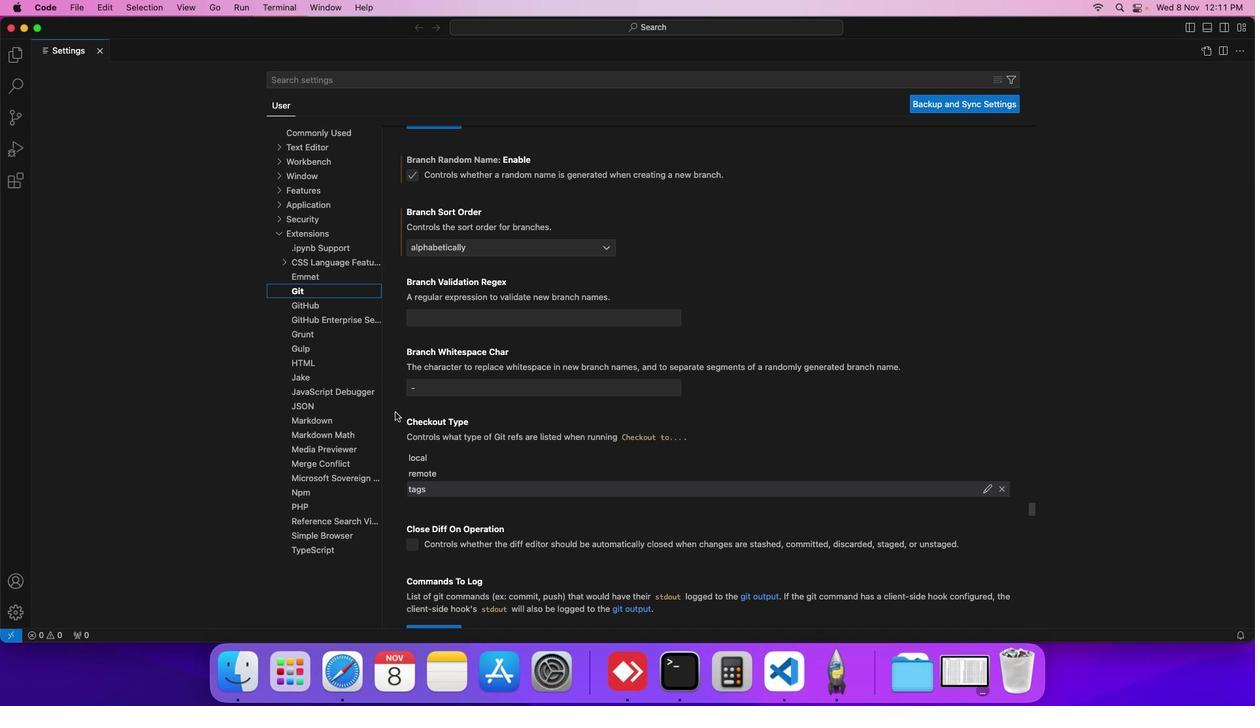 
Action: Mouse scrolled (395, 412) with delta (0, 0)
Screenshot: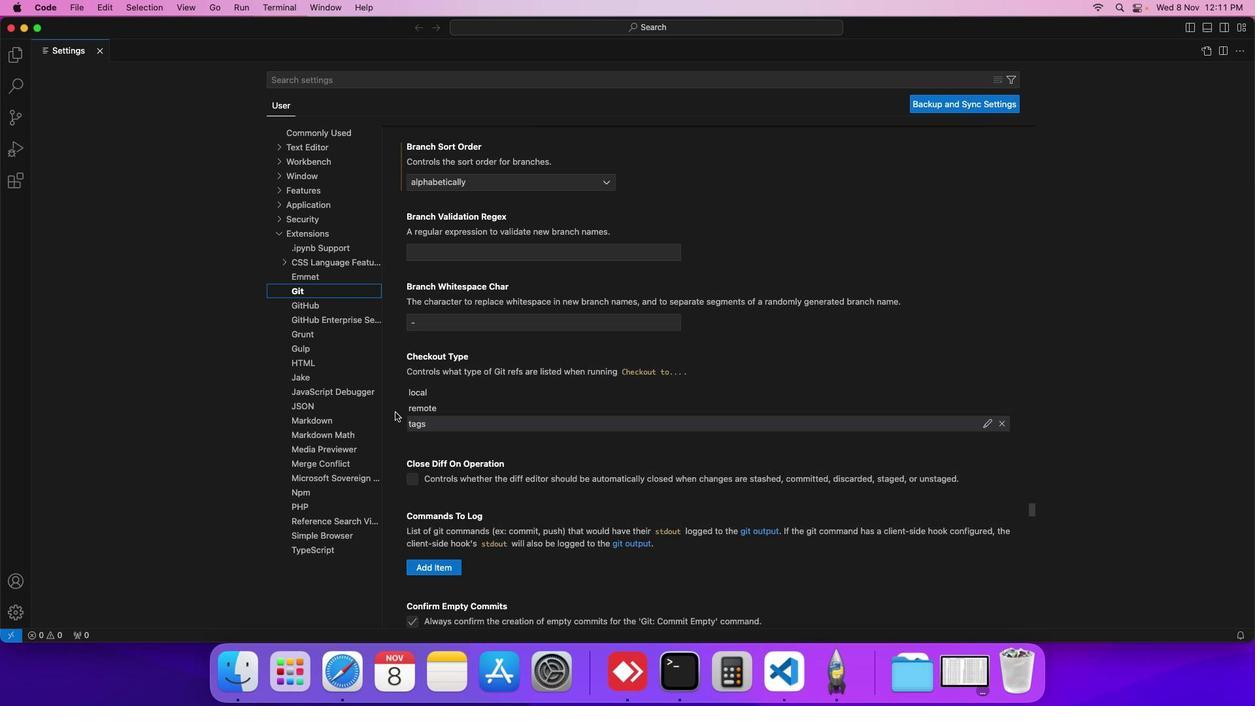 
Action: Mouse scrolled (395, 412) with delta (0, 0)
Screenshot: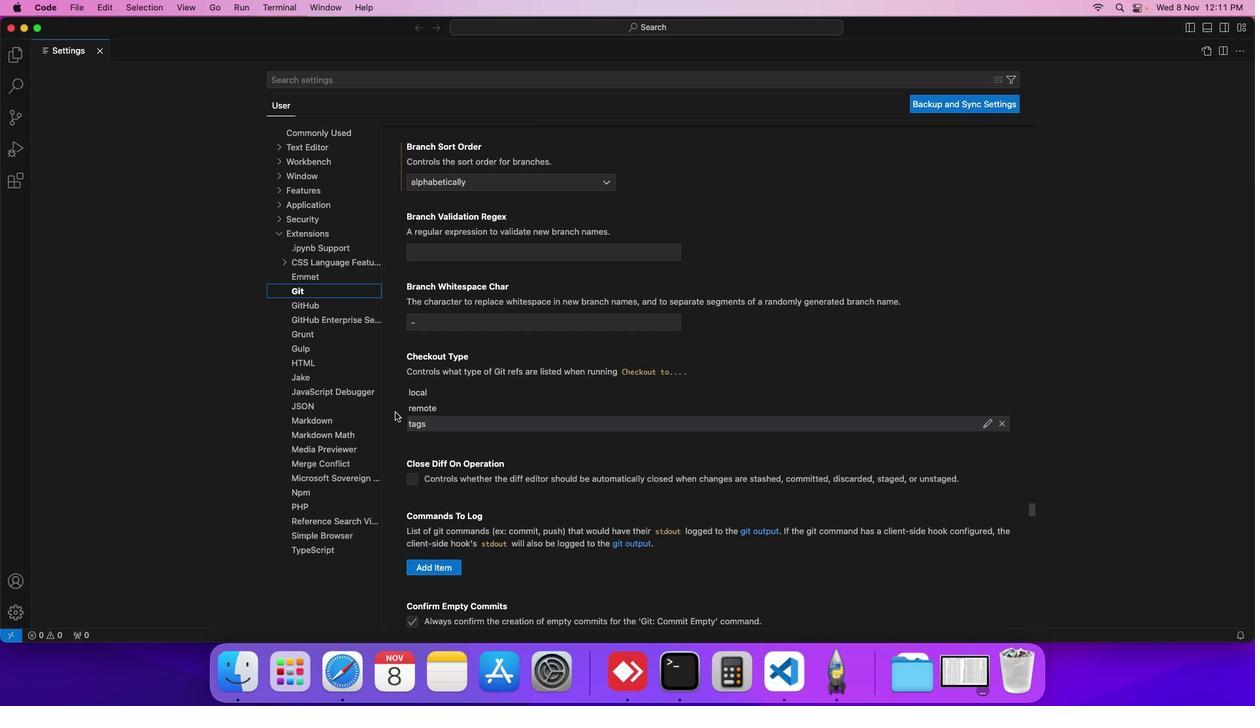 
Action: Mouse scrolled (395, 412) with delta (0, 0)
Screenshot: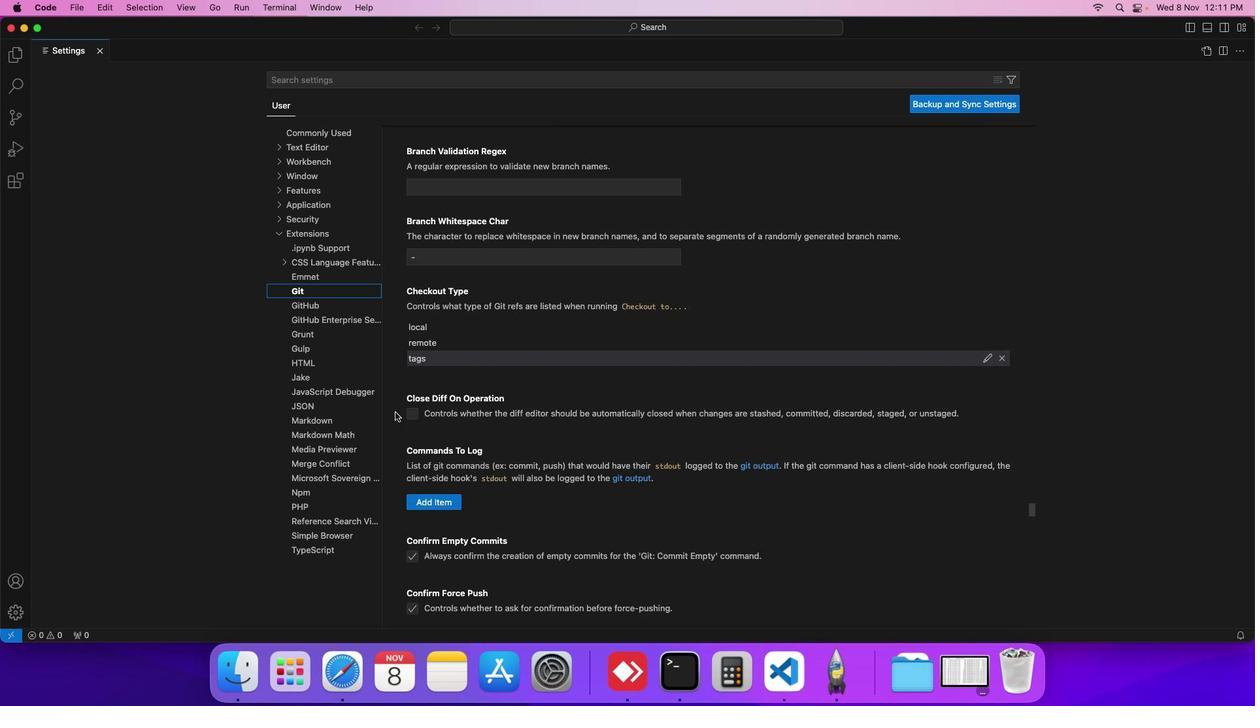 
Action: Mouse scrolled (395, 412) with delta (0, 0)
Screenshot: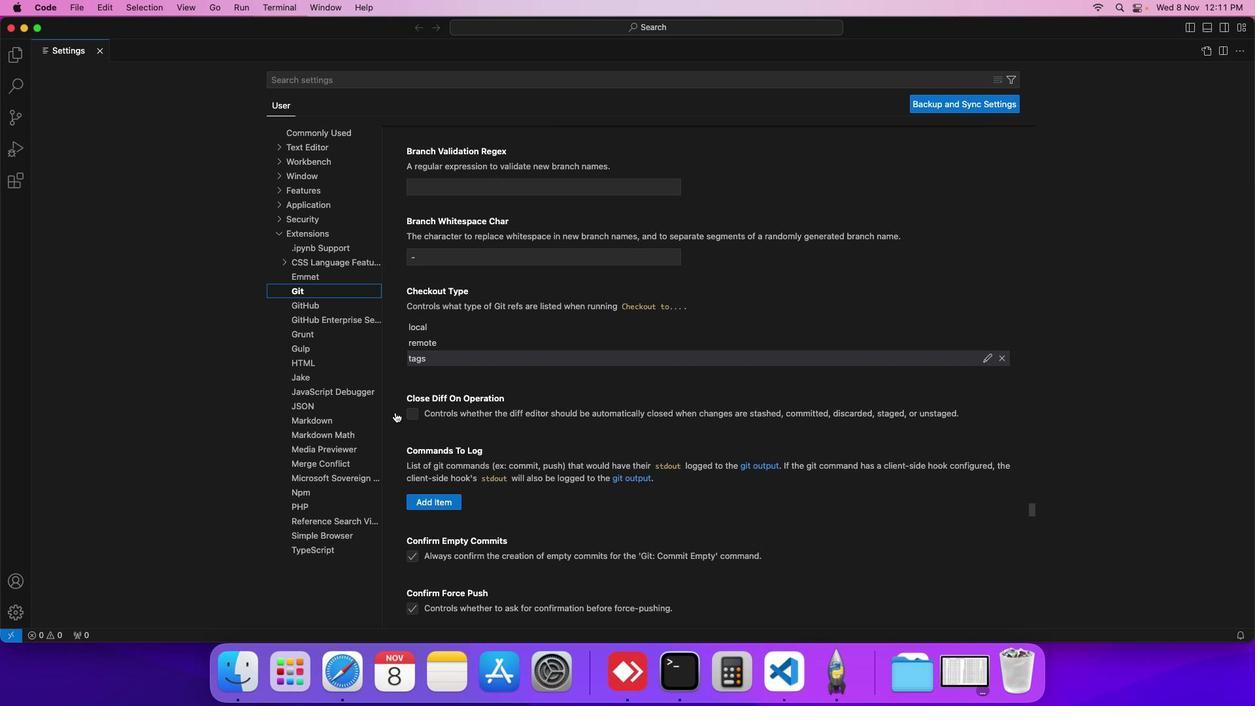 
Action: Mouse scrolled (395, 412) with delta (0, 0)
Screenshot: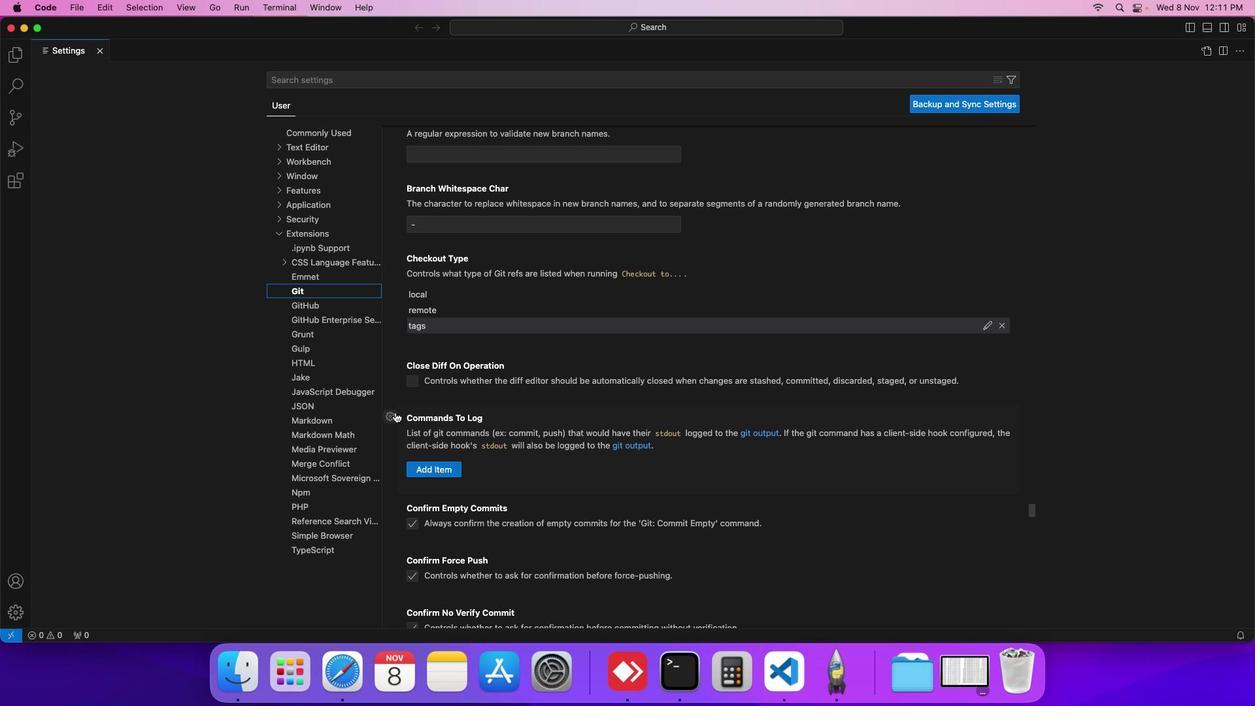 
Action: Mouse scrolled (395, 412) with delta (0, 0)
Screenshot: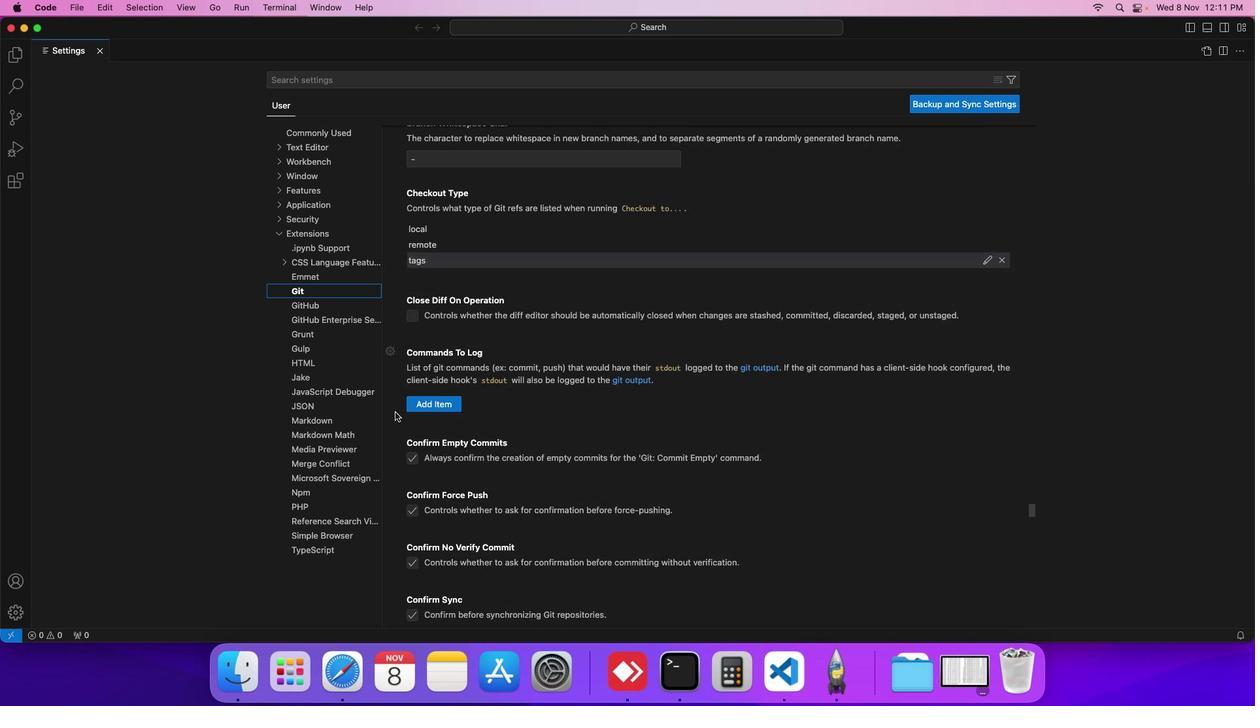 
Action: Mouse scrolled (395, 412) with delta (0, 0)
Screenshot: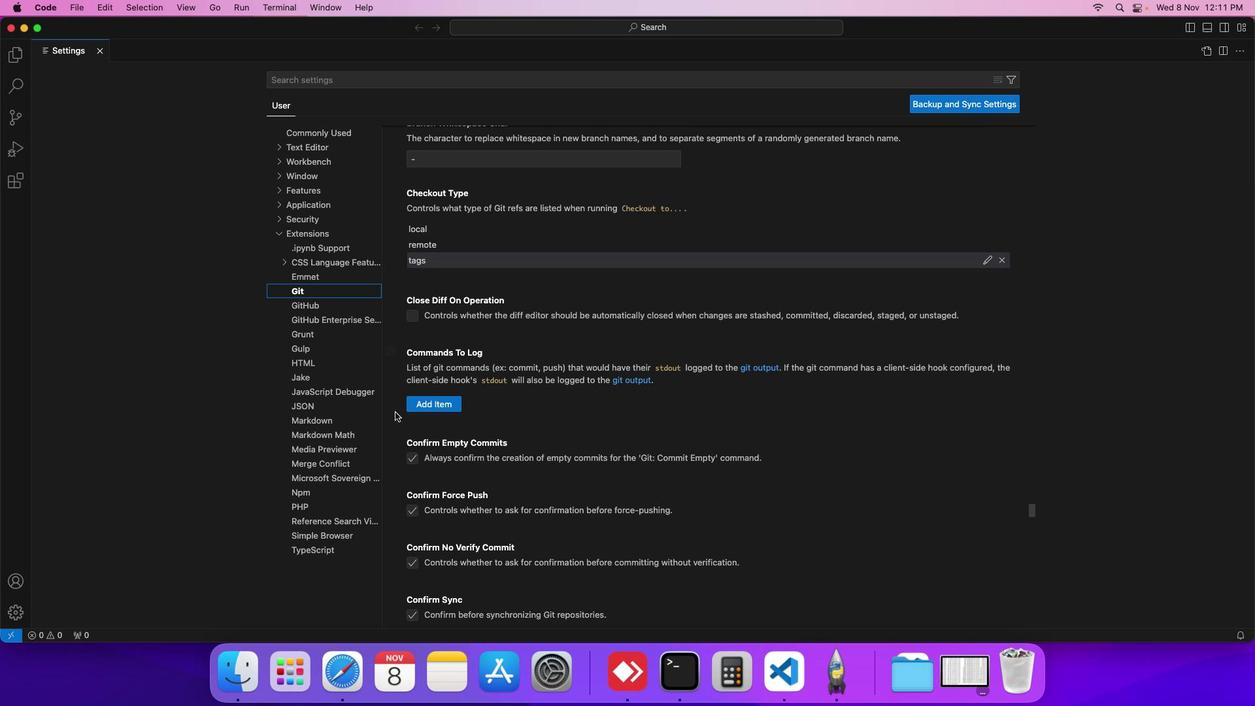
Action: Mouse scrolled (395, 412) with delta (0, 0)
Screenshot: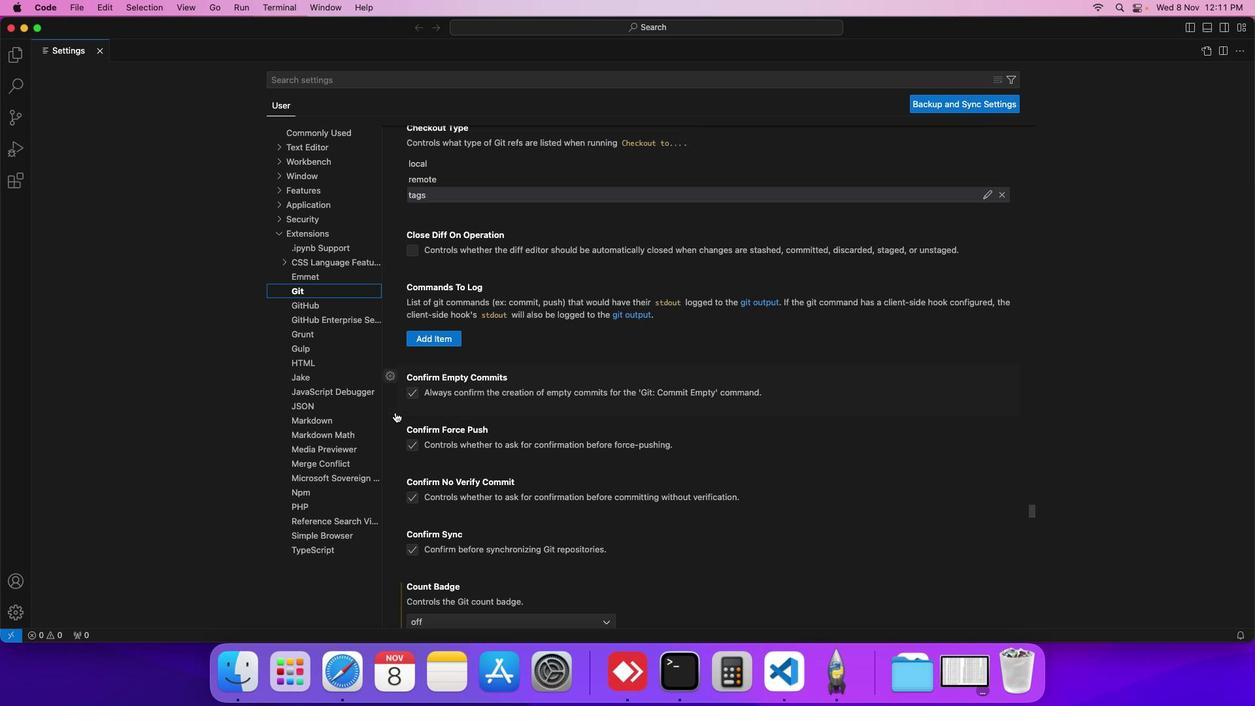 
Action: Mouse scrolled (395, 412) with delta (0, 0)
Screenshot: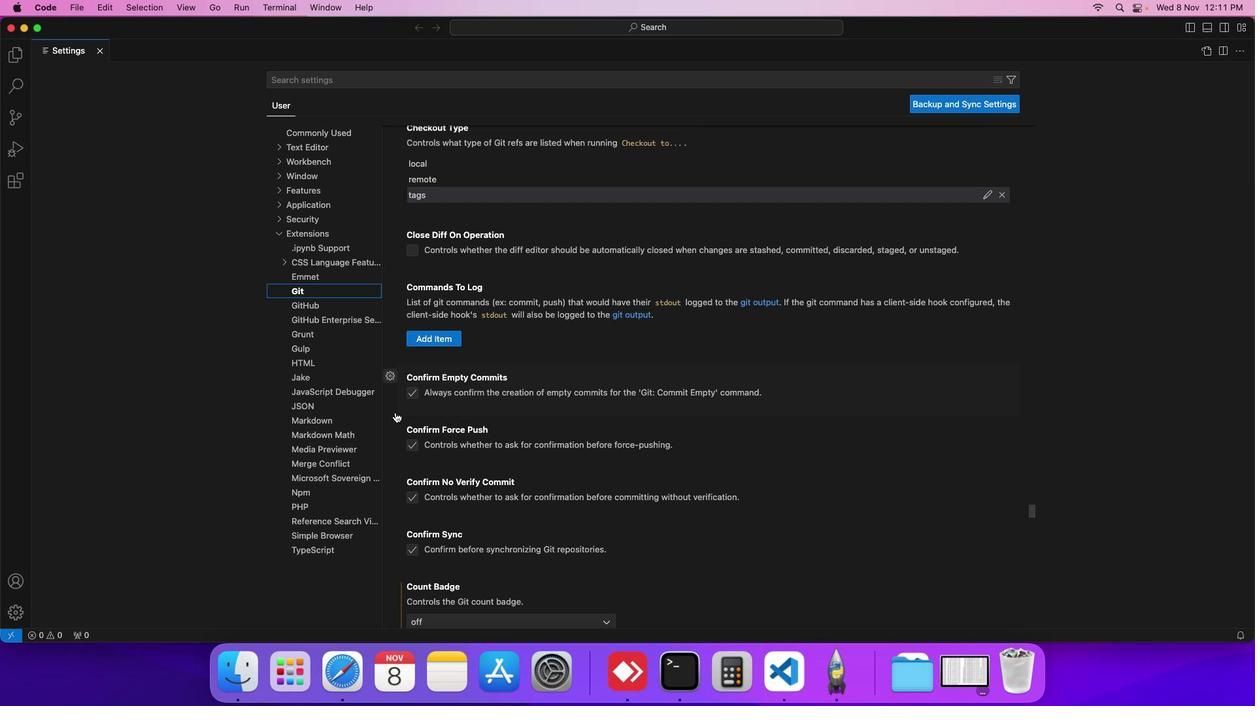 
Action: Mouse scrolled (395, 412) with delta (0, 0)
Screenshot: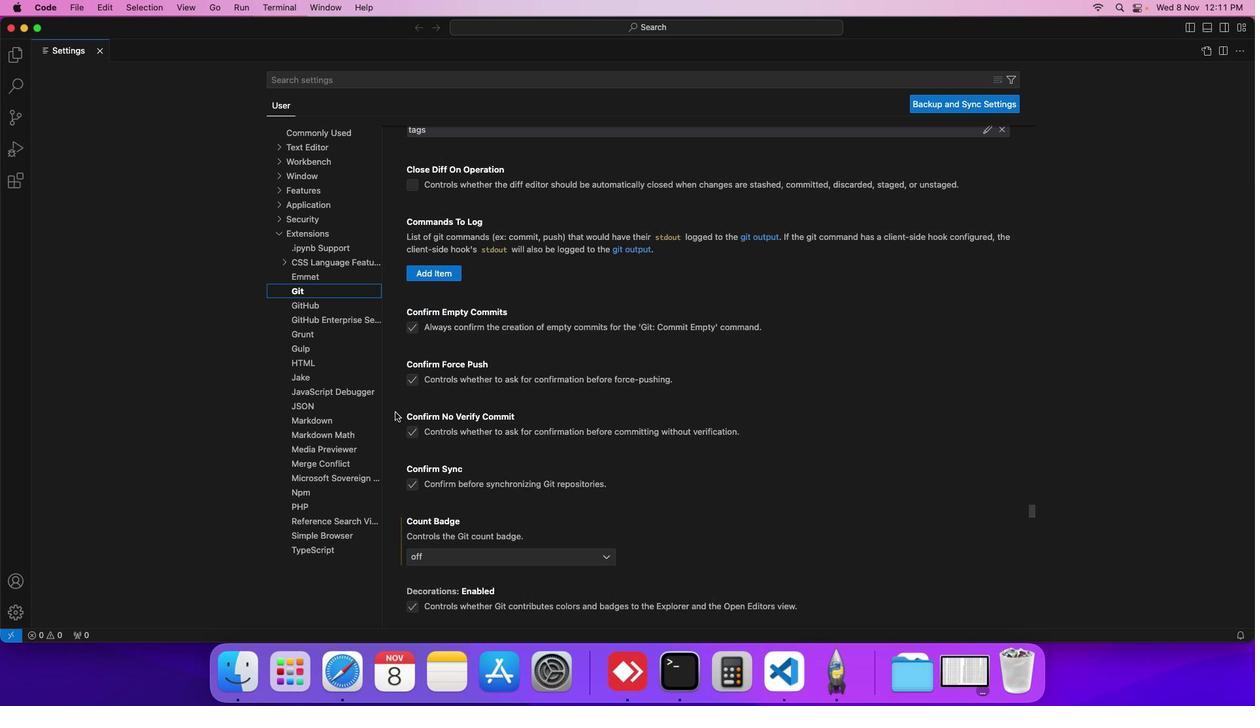 
Action: Mouse scrolled (395, 412) with delta (0, 0)
Screenshot: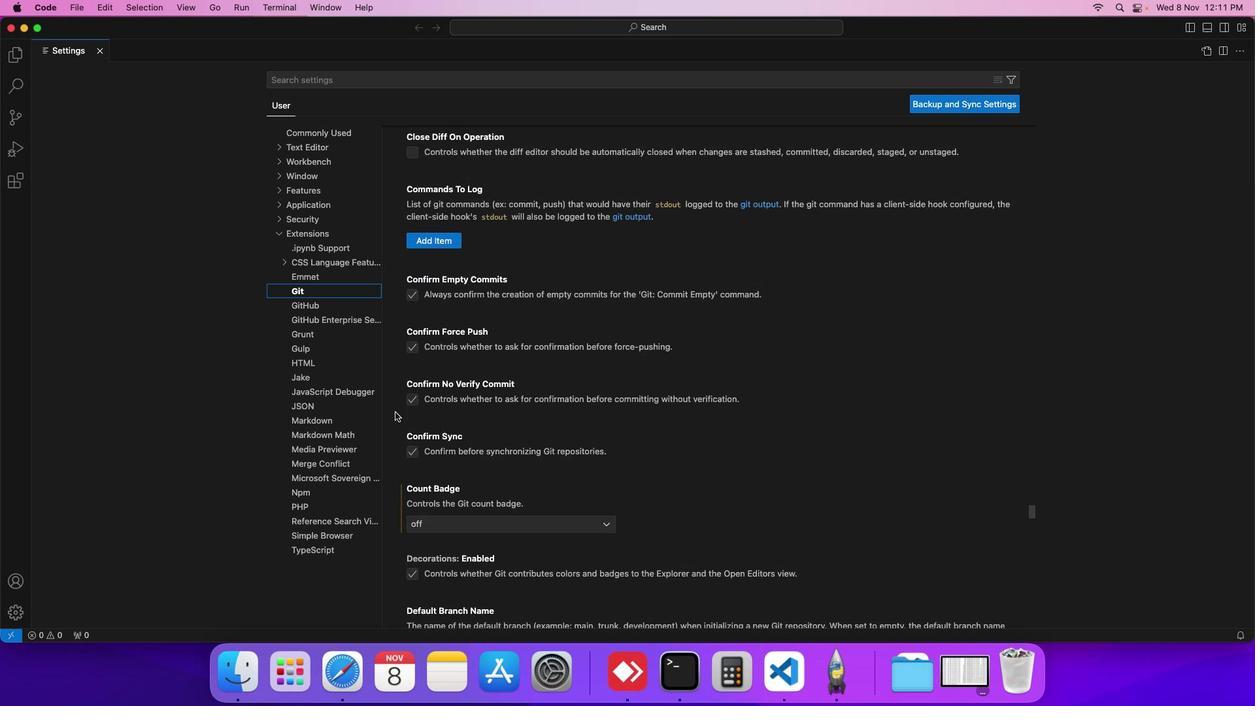 
Action: Mouse scrolled (395, 412) with delta (0, 0)
Screenshot: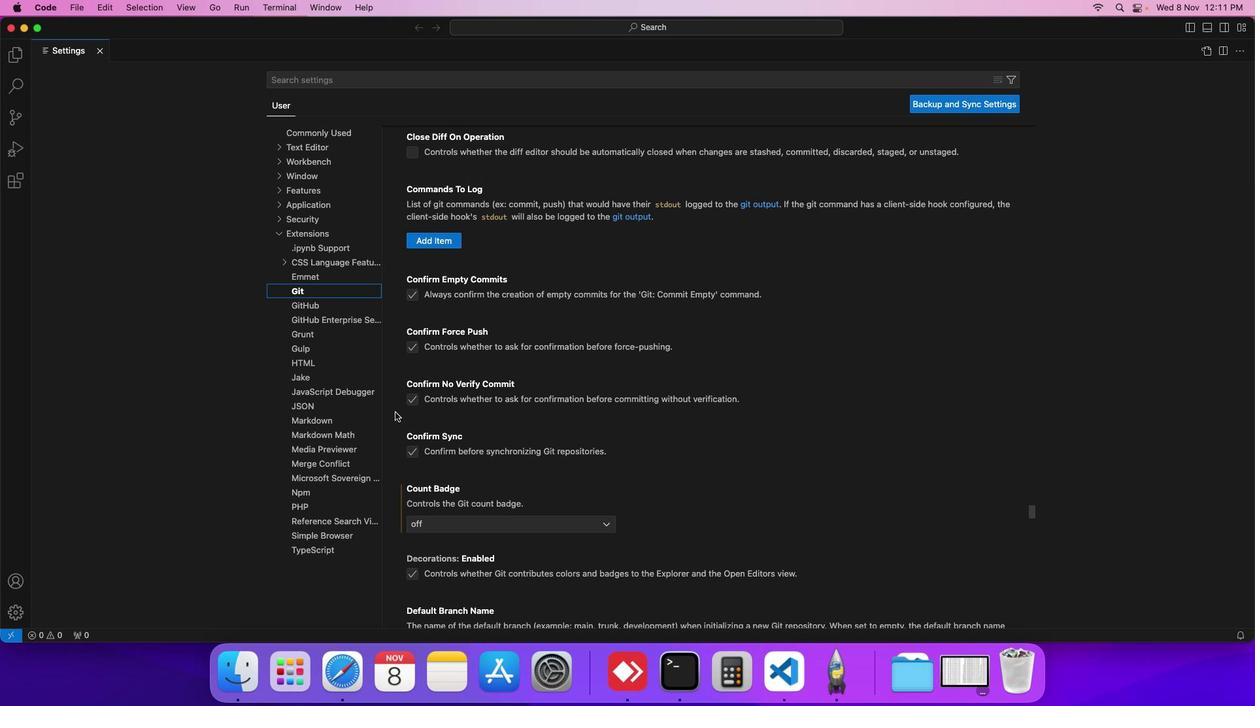 
Action: Mouse scrolled (395, 412) with delta (0, 0)
Screenshot: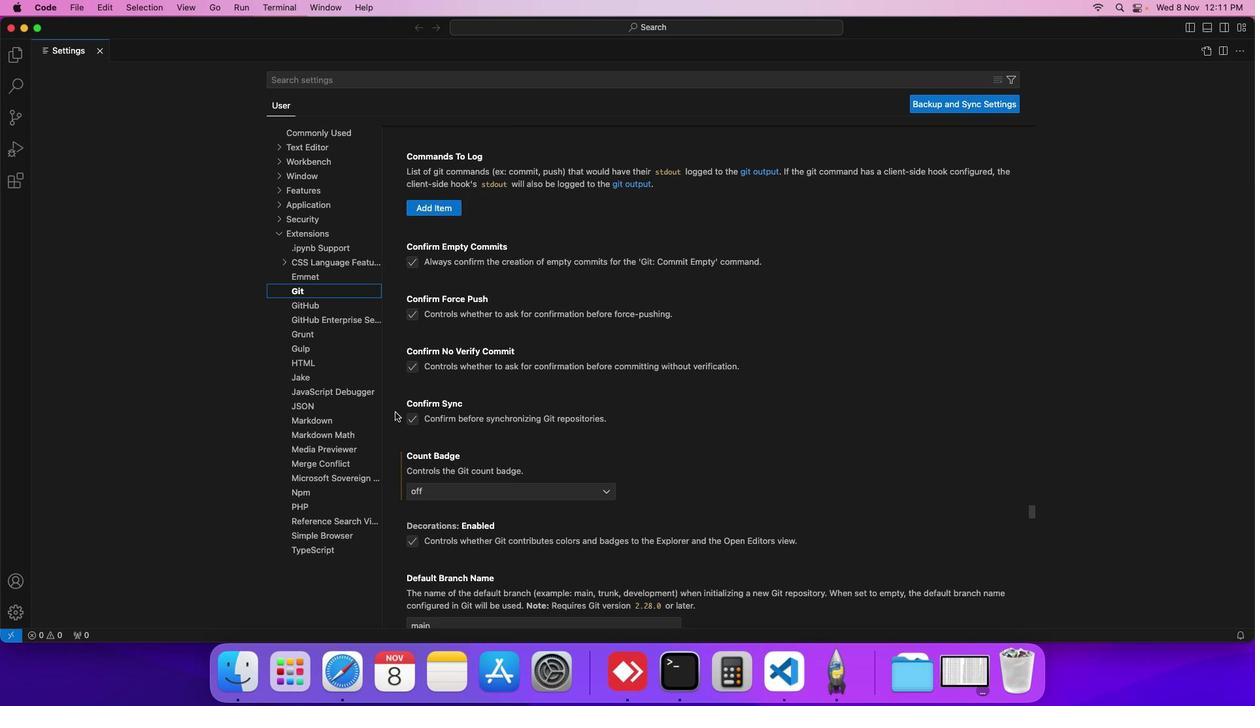 
Action: Mouse scrolled (395, 412) with delta (0, 0)
Screenshot: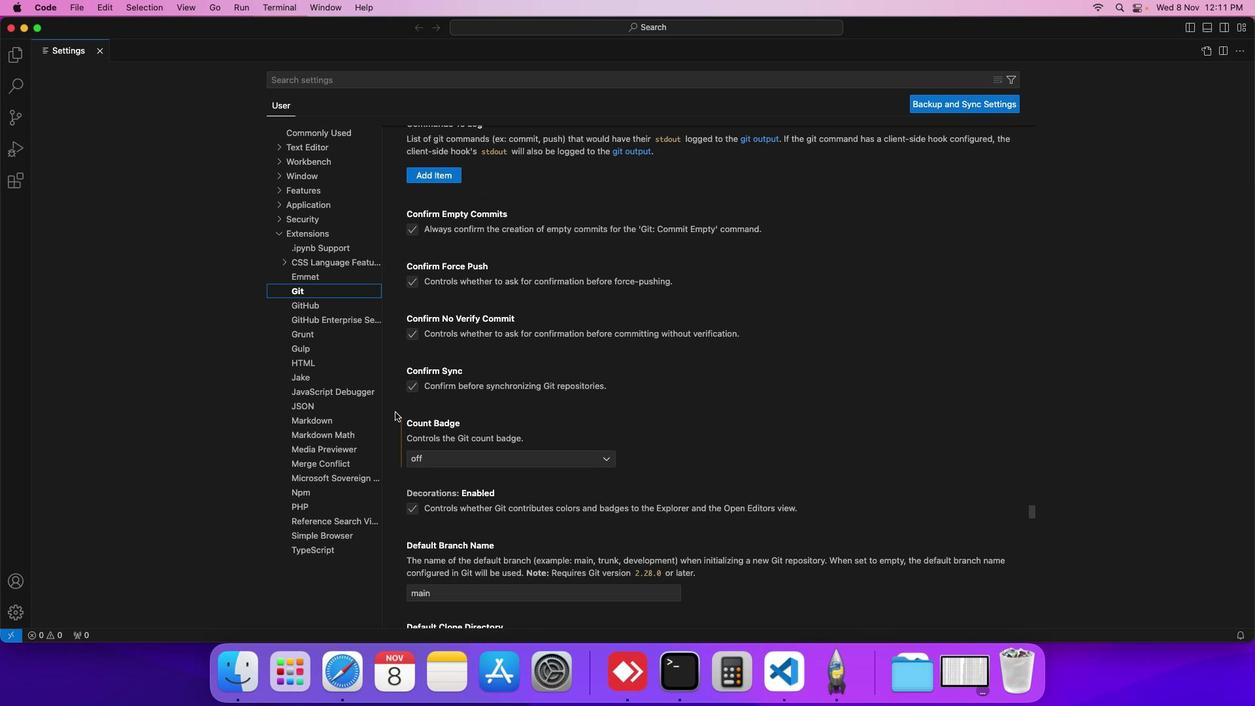 
Action: Mouse scrolled (395, 412) with delta (0, 0)
Screenshot: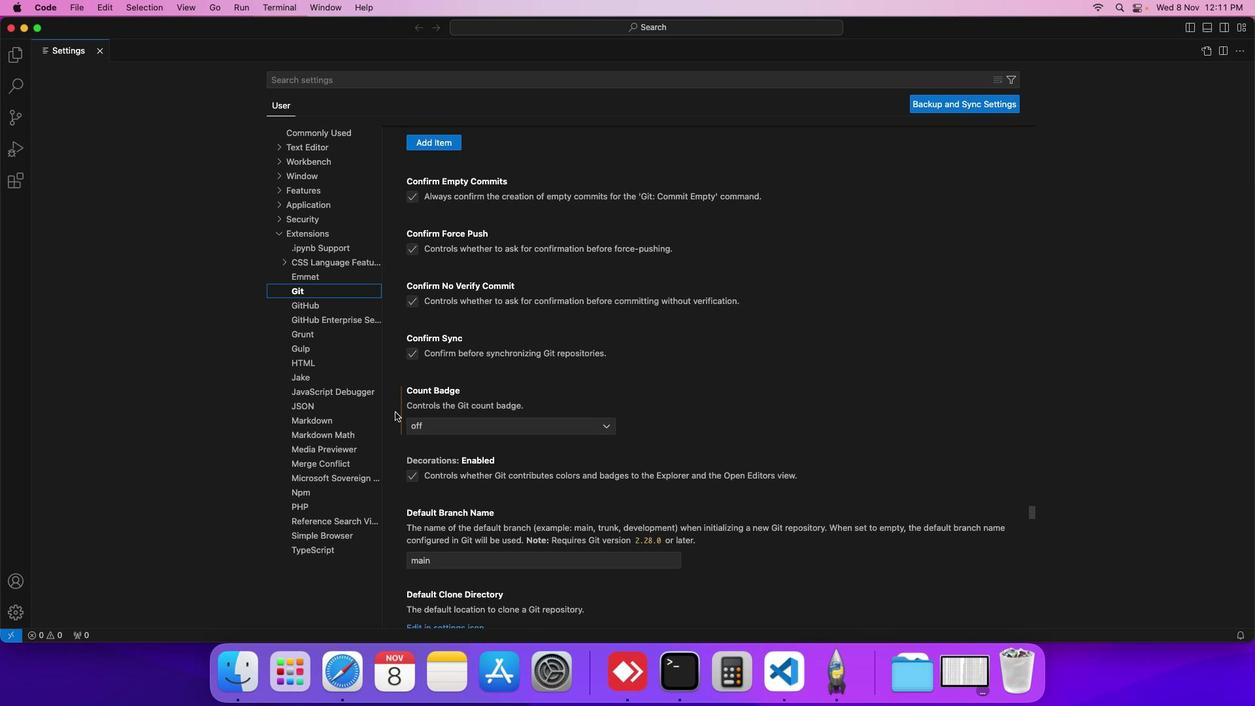 
Action: Mouse scrolled (395, 412) with delta (0, 0)
Screenshot: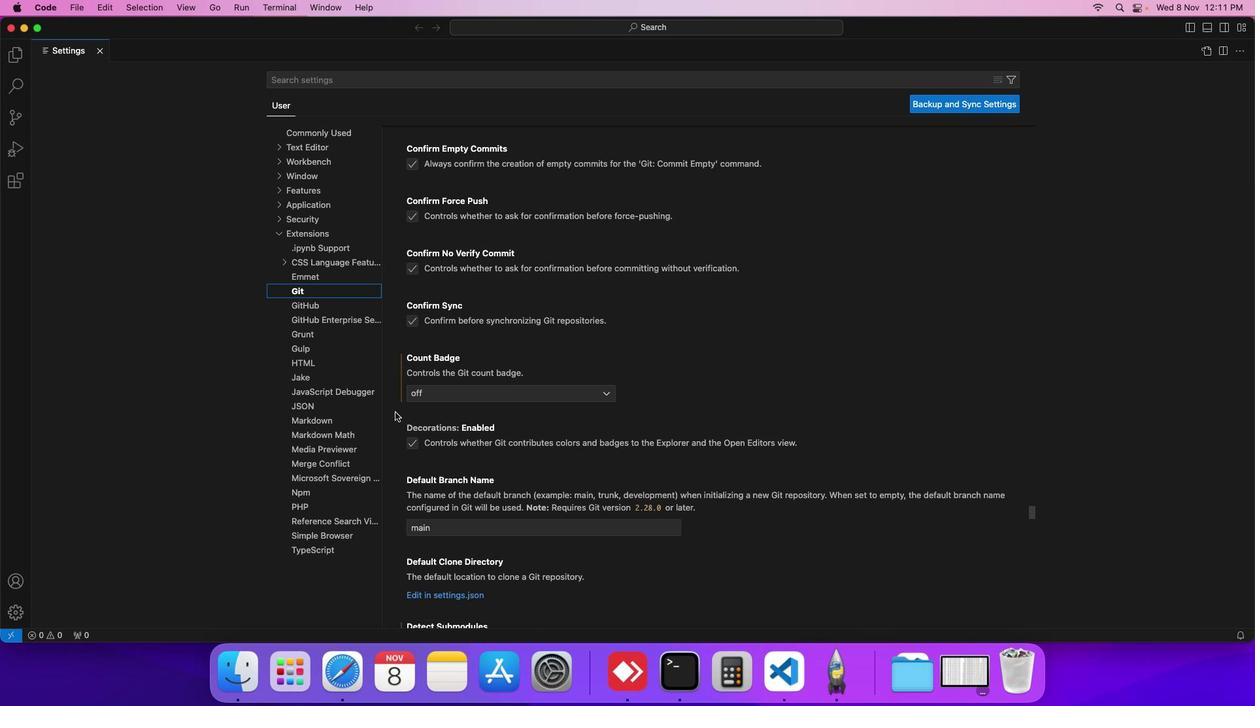 
Action: Mouse scrolled (395, 412) with delta (0, 0)
Screenshot: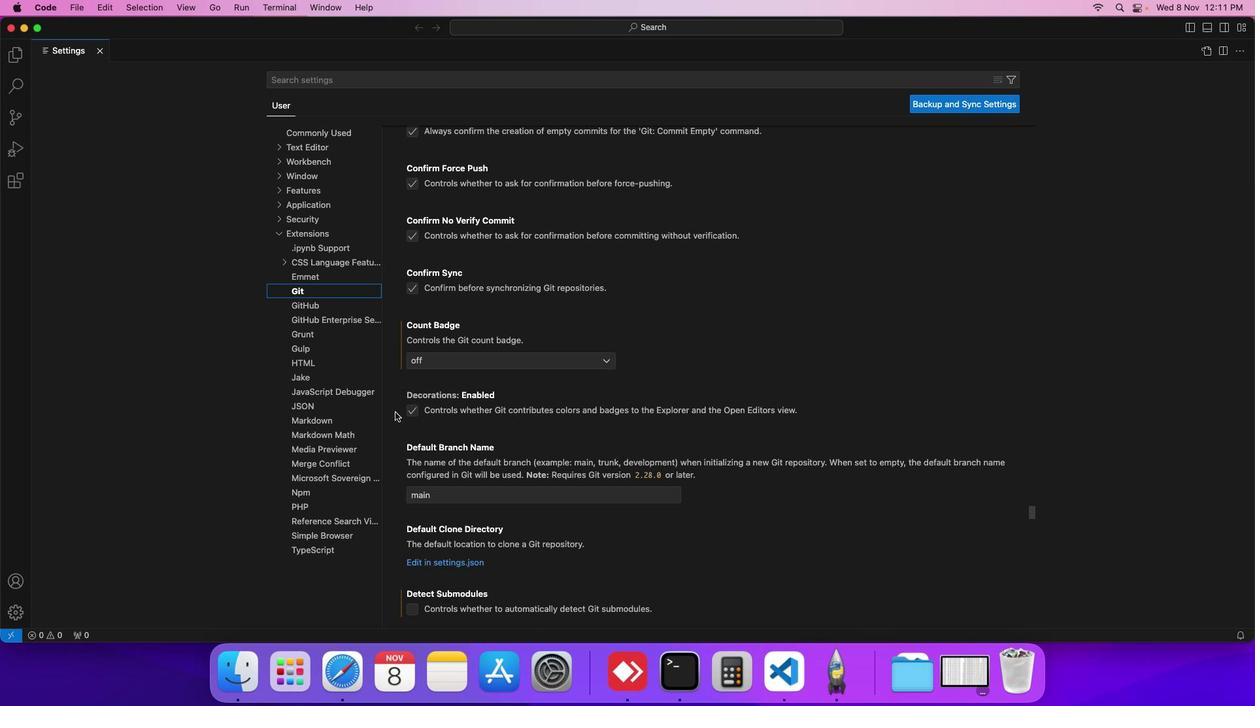 
Action: Mouse scrolled (395, 412) with delta (0, 0)
Screenshot: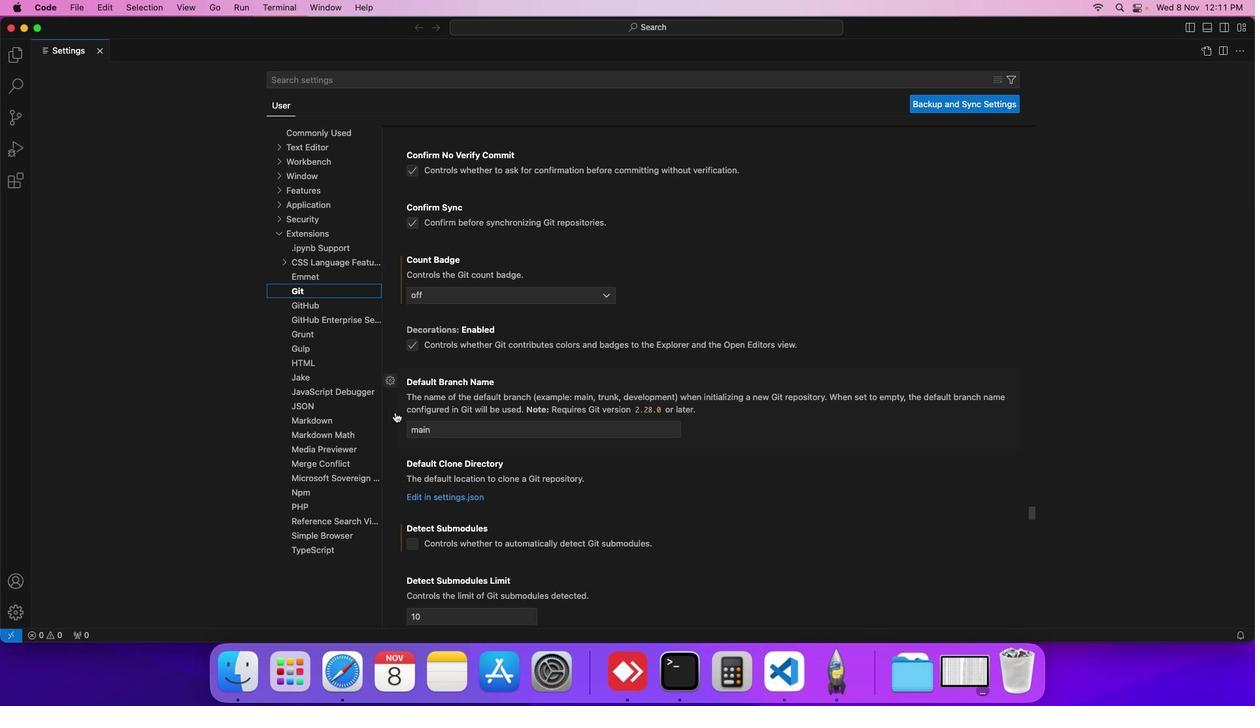 
Action: Mouse scrolled (395, 412) with delta (0, 0)
Screenshot: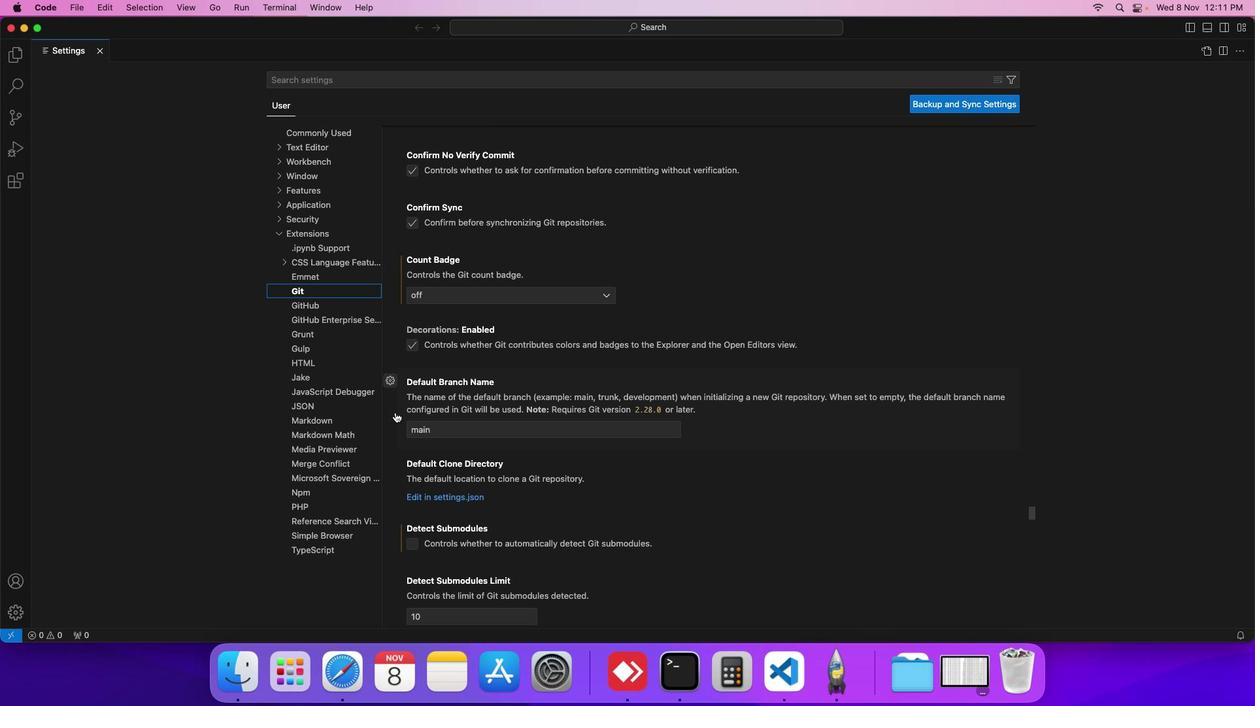 
Action: Mouse scrolled (395, 412) with delta (0, 0)
Screenshot: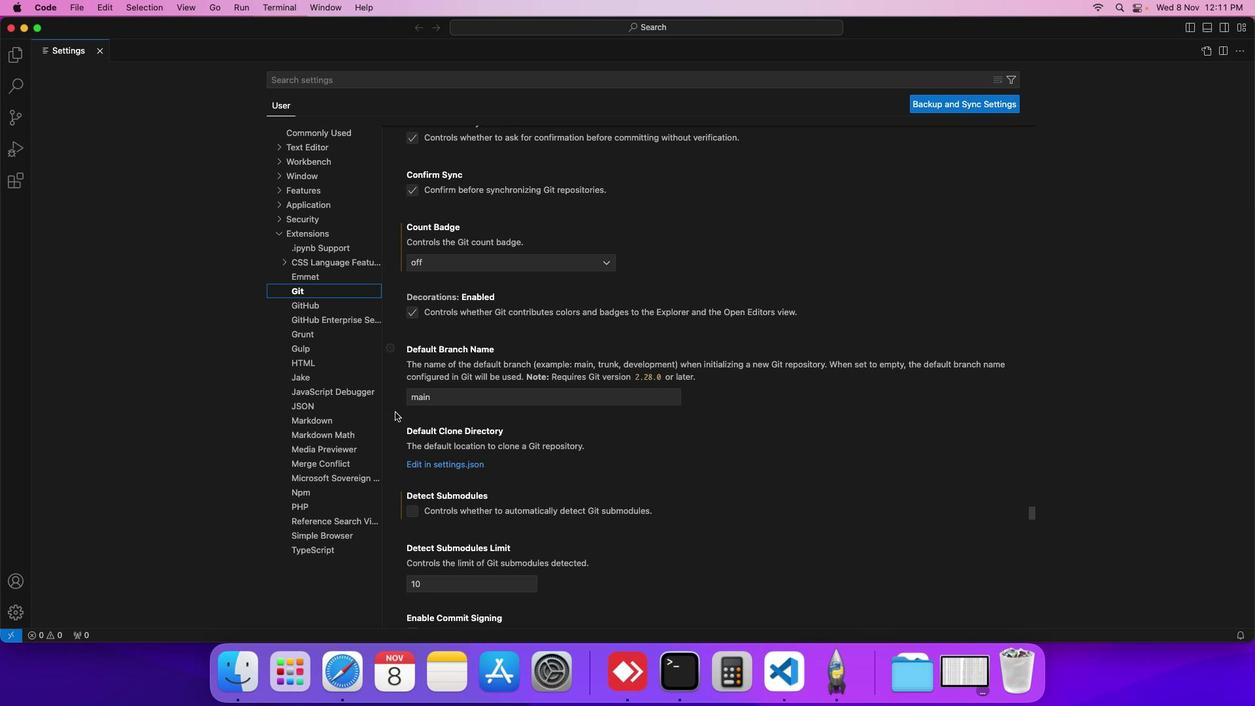 
Action: Mouse scrolled (395, 412) with delta (0, 0)
Screenshot: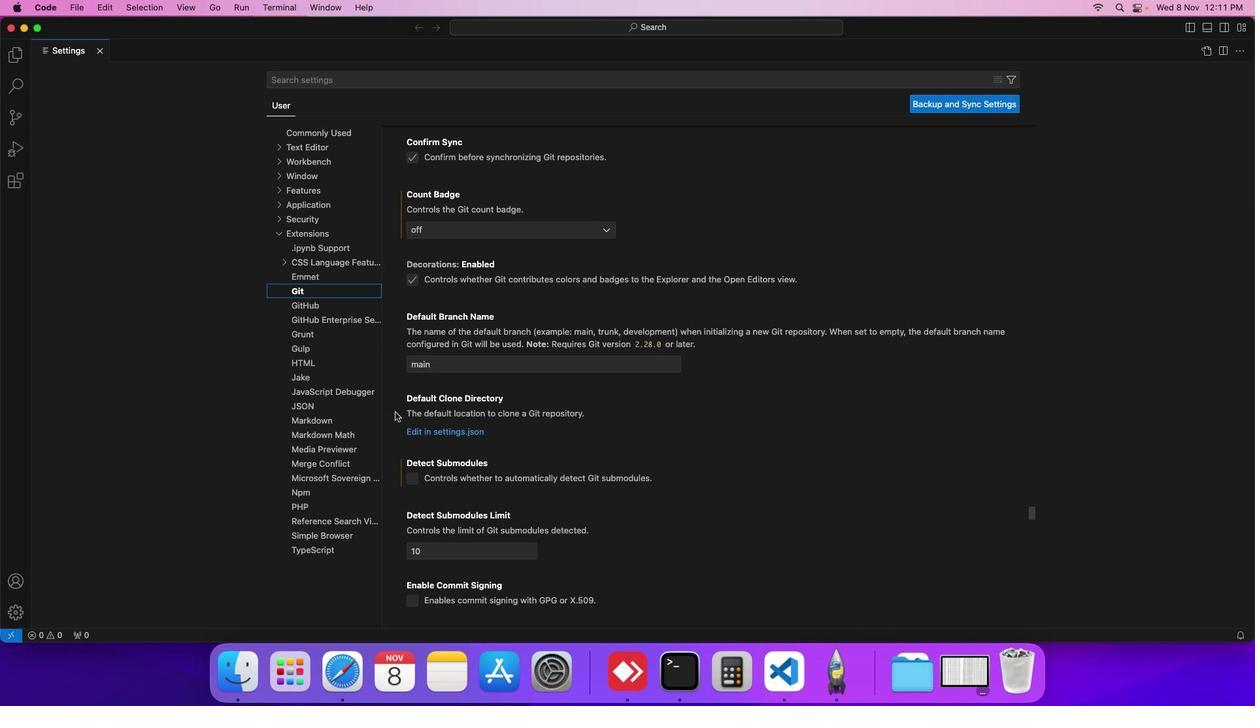 
Action: Mouse scrolled (395, 412) with delta (0, 0)
Screenshot: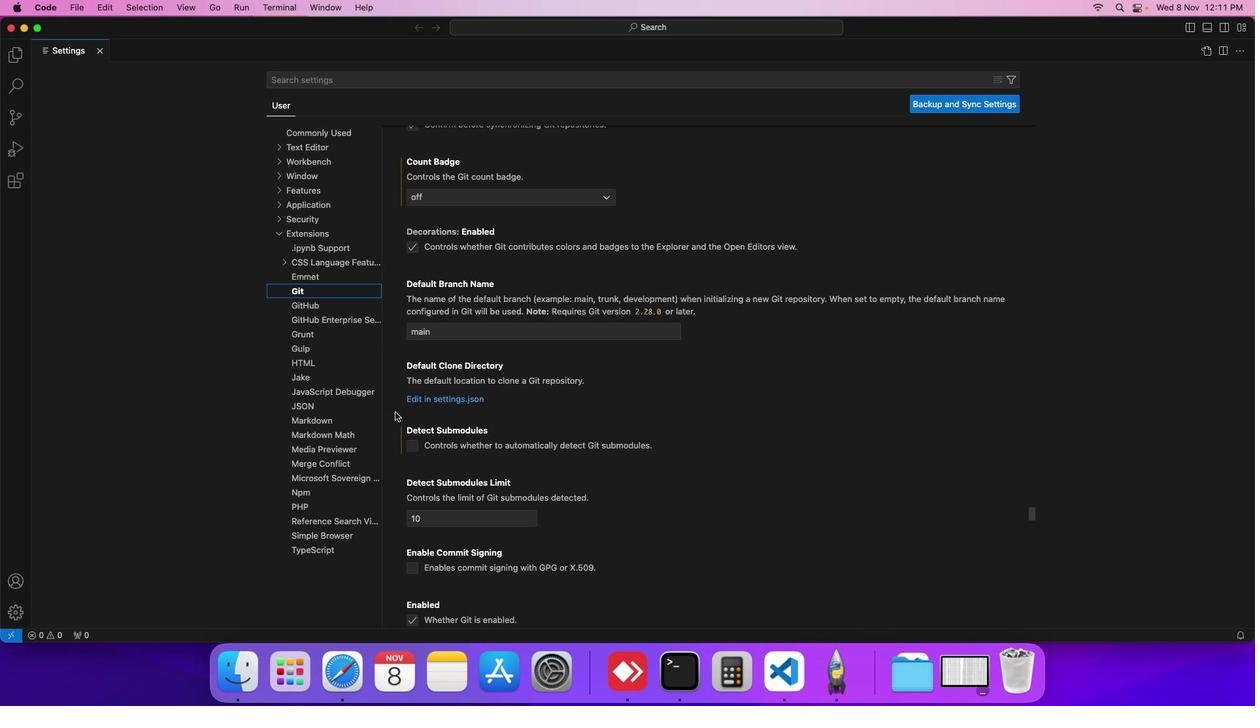 
Action: Mouse scrolled (395, 412) with delta (0, 0)
Screenshot: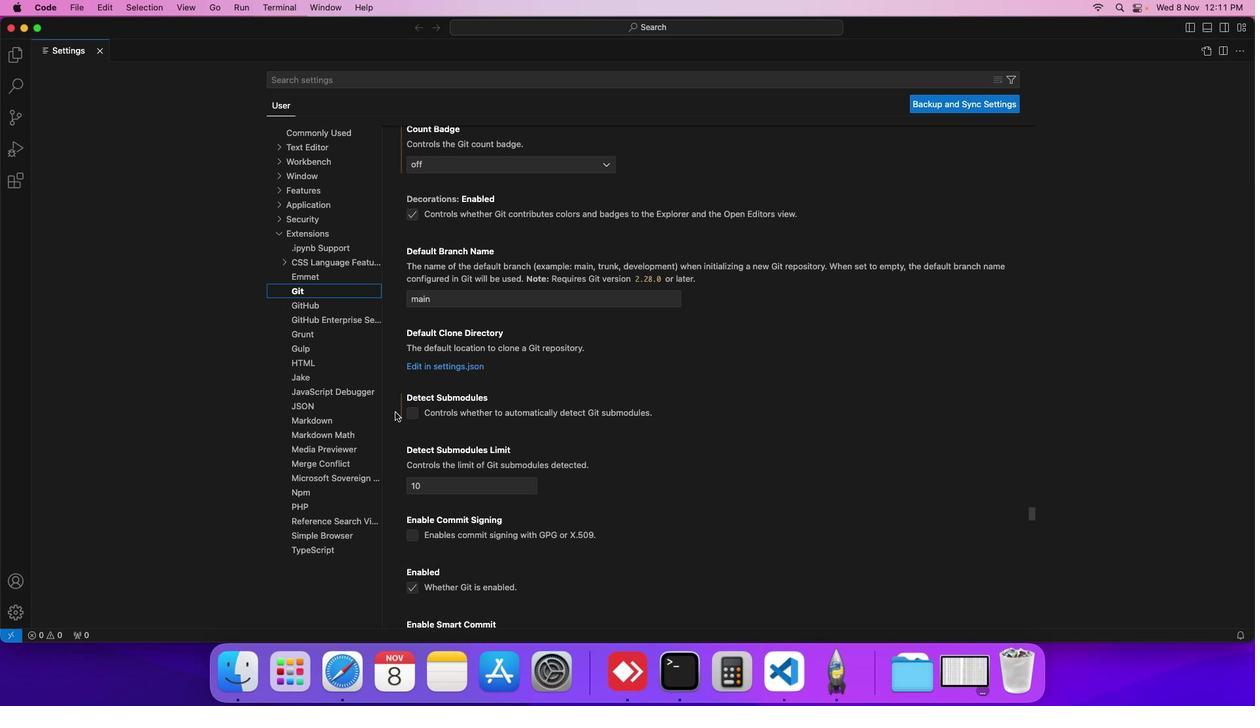 
Action: Mouse scrolled (395, 412) with delta (0, 0)
Screenshot: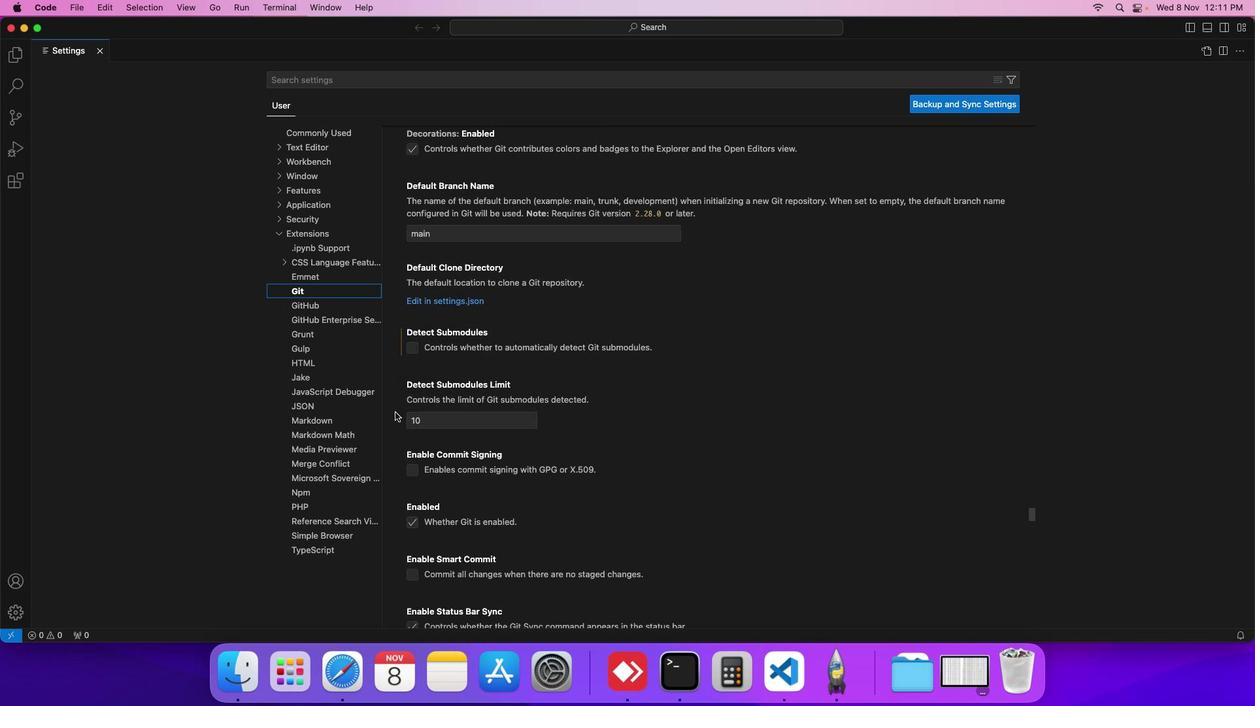 
Action: Mouse scrolled (395, 412) with delta (0, 0)
Screenshot: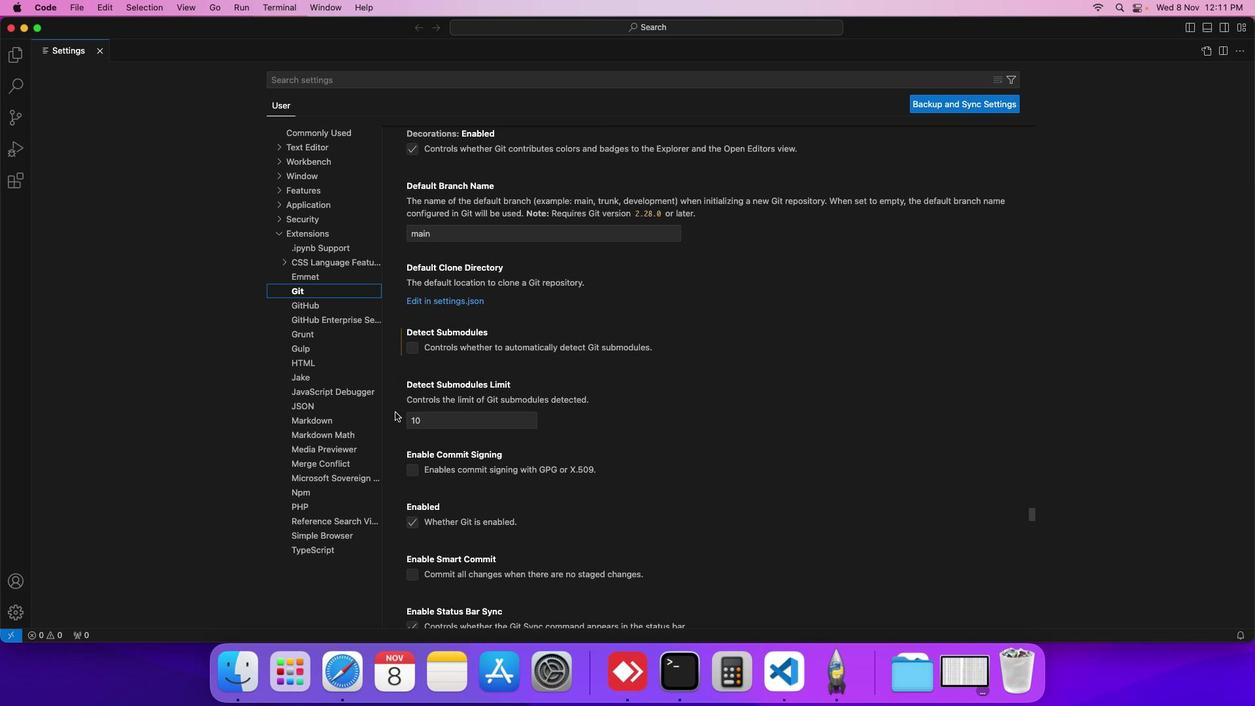 
Action: Mouse scrolled (395, 412) with delta (0, 0)
Screenshot: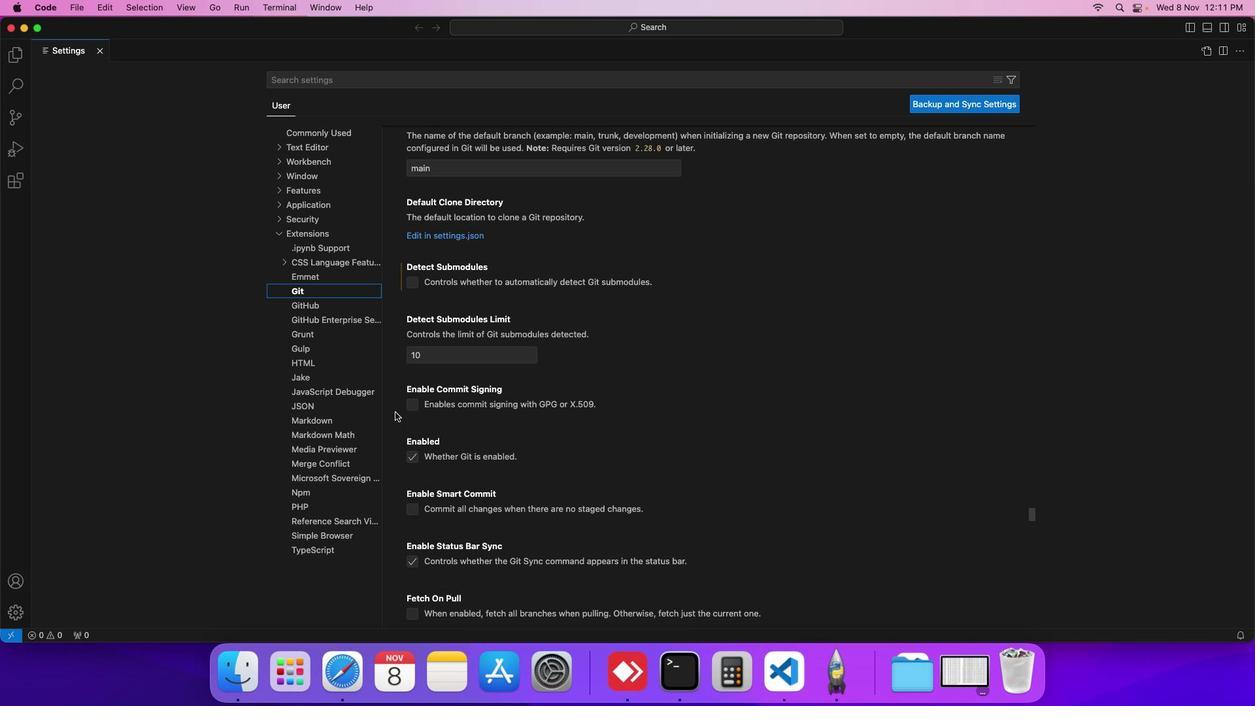 
Action: Mouse scrolled (395, 412) with delta (0, 0)
Screenshot: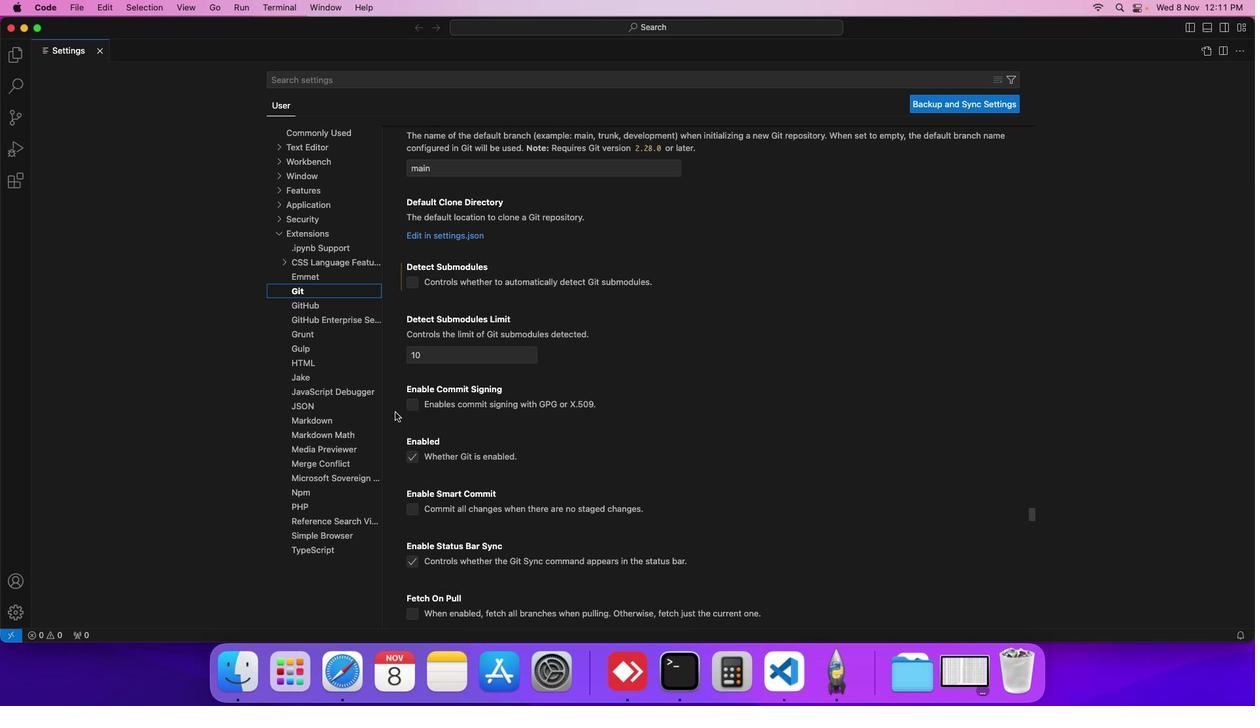 
Action: Mouse scrolled (395, 412) with delta (0, 0)
Screenshot: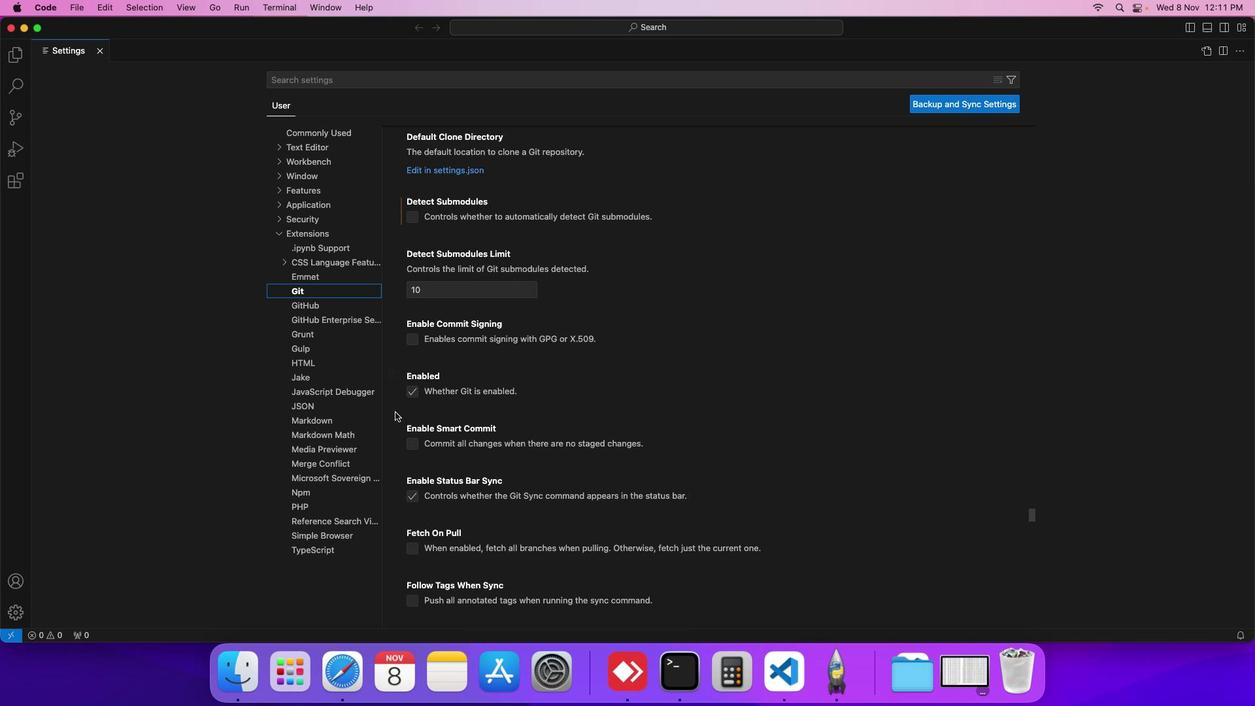 
Action: Mouse scrolled (395, 412) with delta (0, 0)
Screenshot: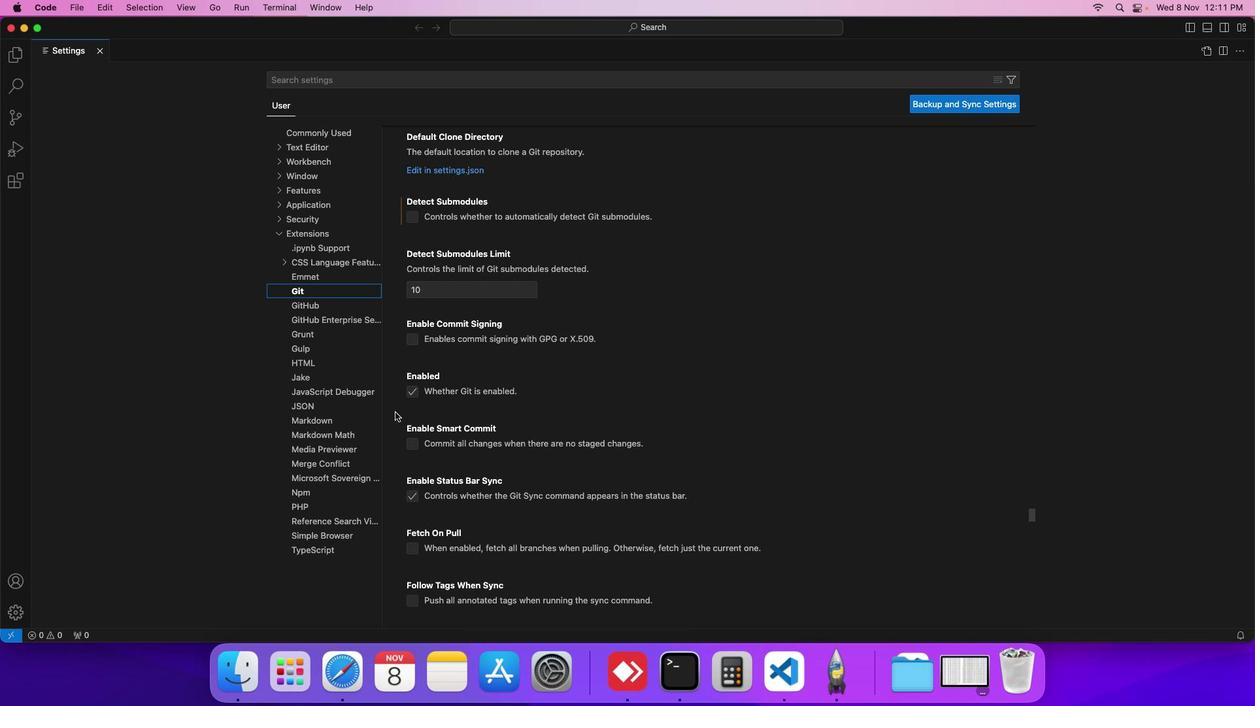 
Action: Mouse scrolled (395, 412) with delta (0, 0)
Screenshot: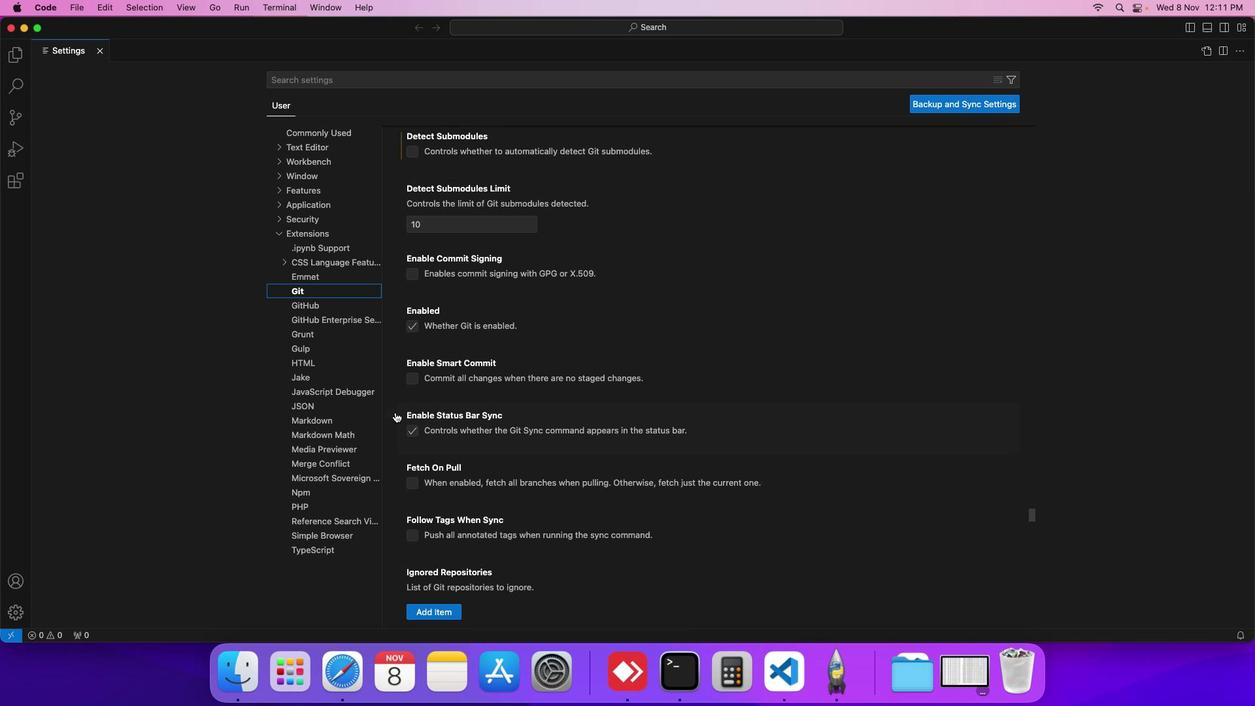 
Action: Mouse scrolled (395, 412) with delta (0, 0)
Screenshot: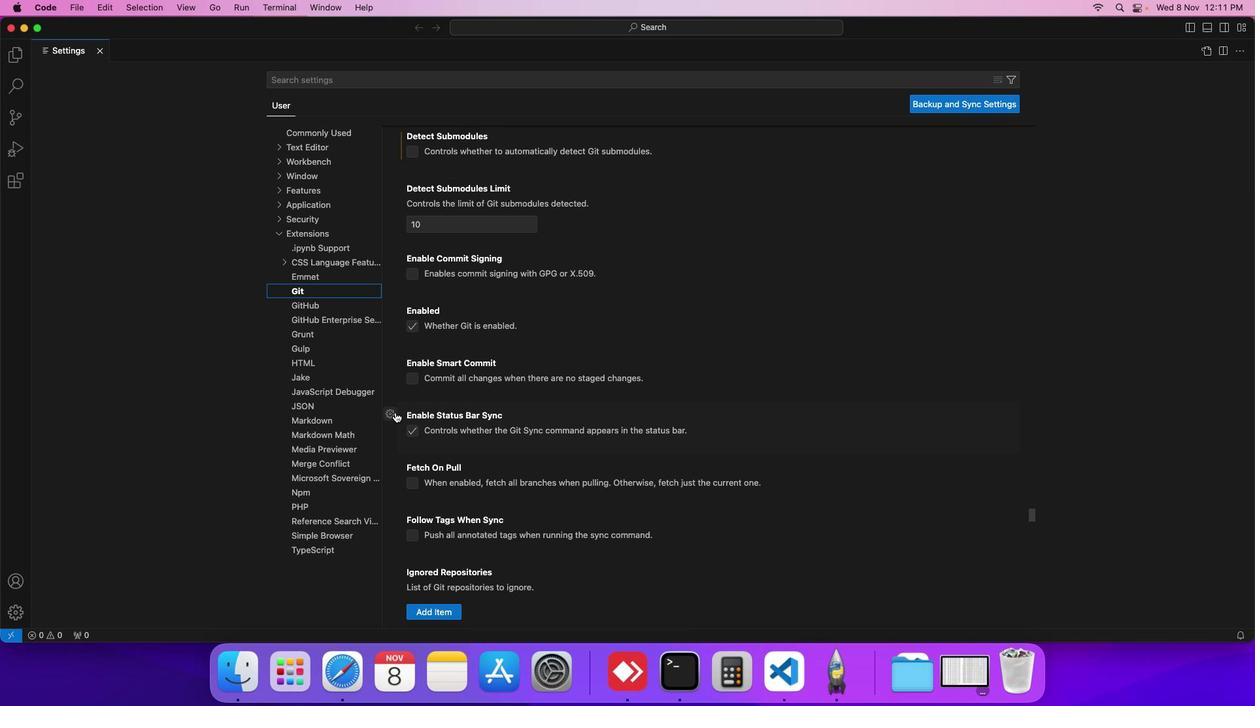 
Action: Mouse scrolled (395, 412) with delta (0, 0)
Screenshot: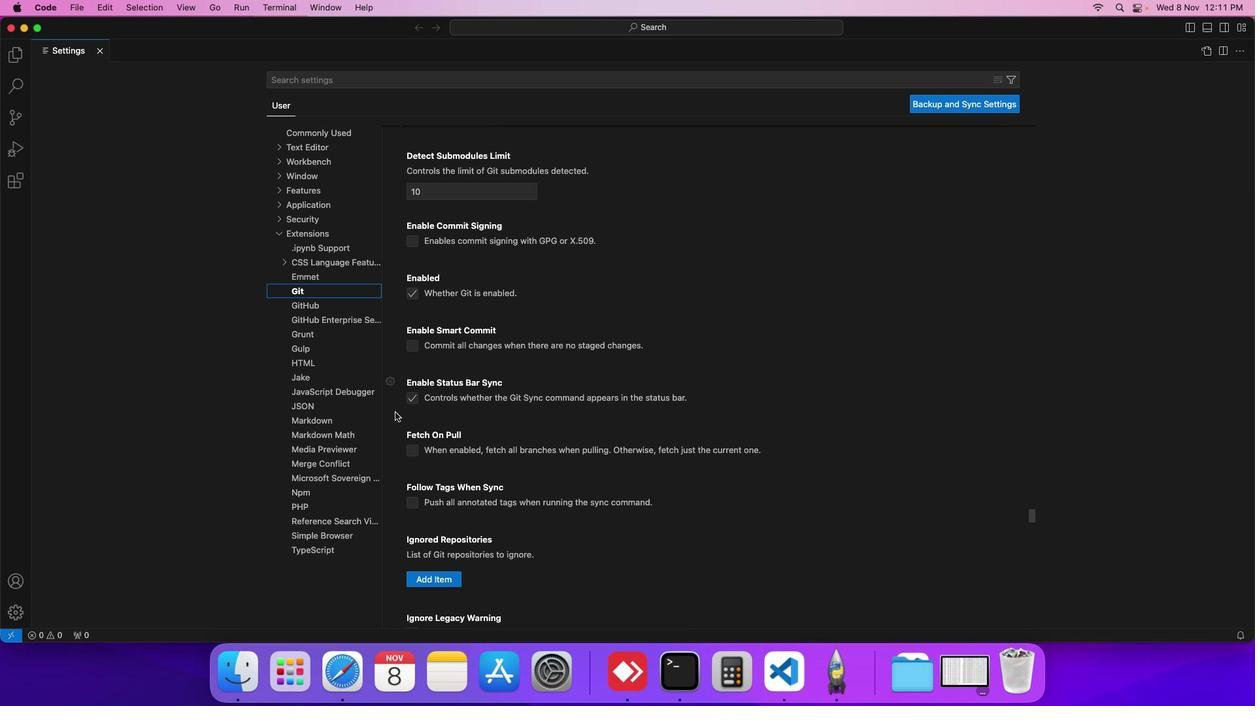
Action: Mouse moved to (412, 397)
Screenshot: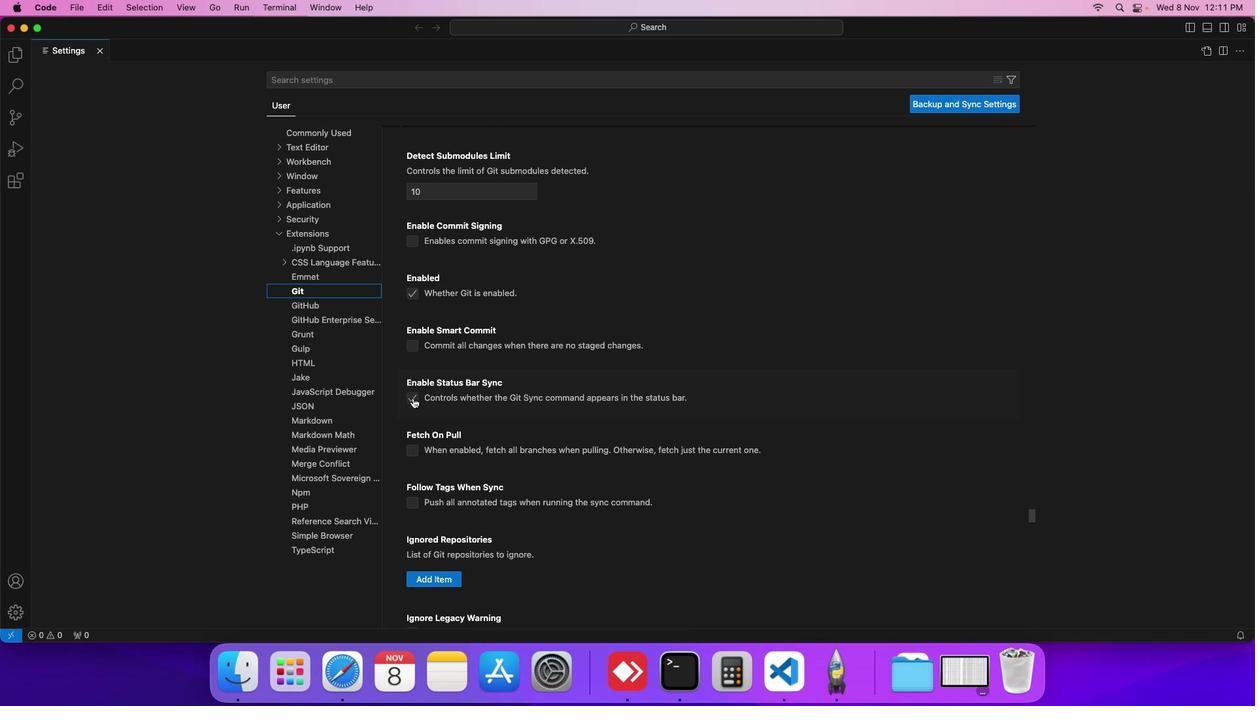 
Action: Mouse pressed left at (412, 397)
Screenshot: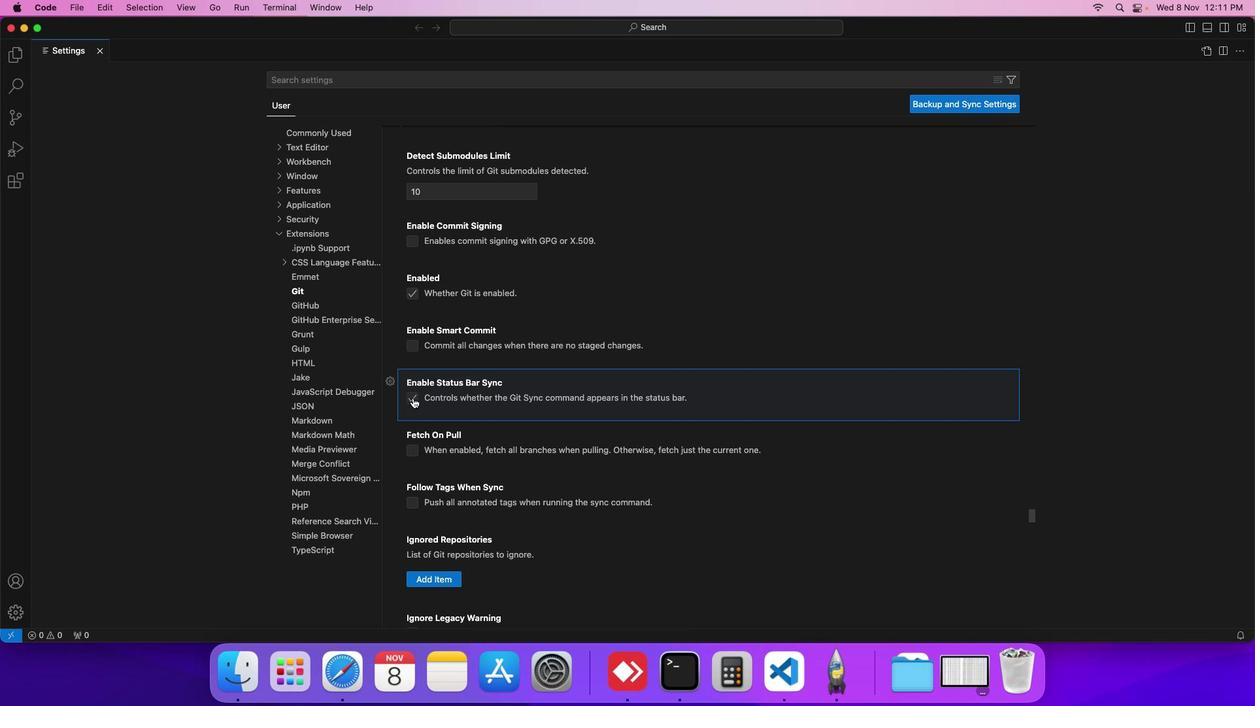 
Action: Mouse moved to (442, 402)
Screenshot: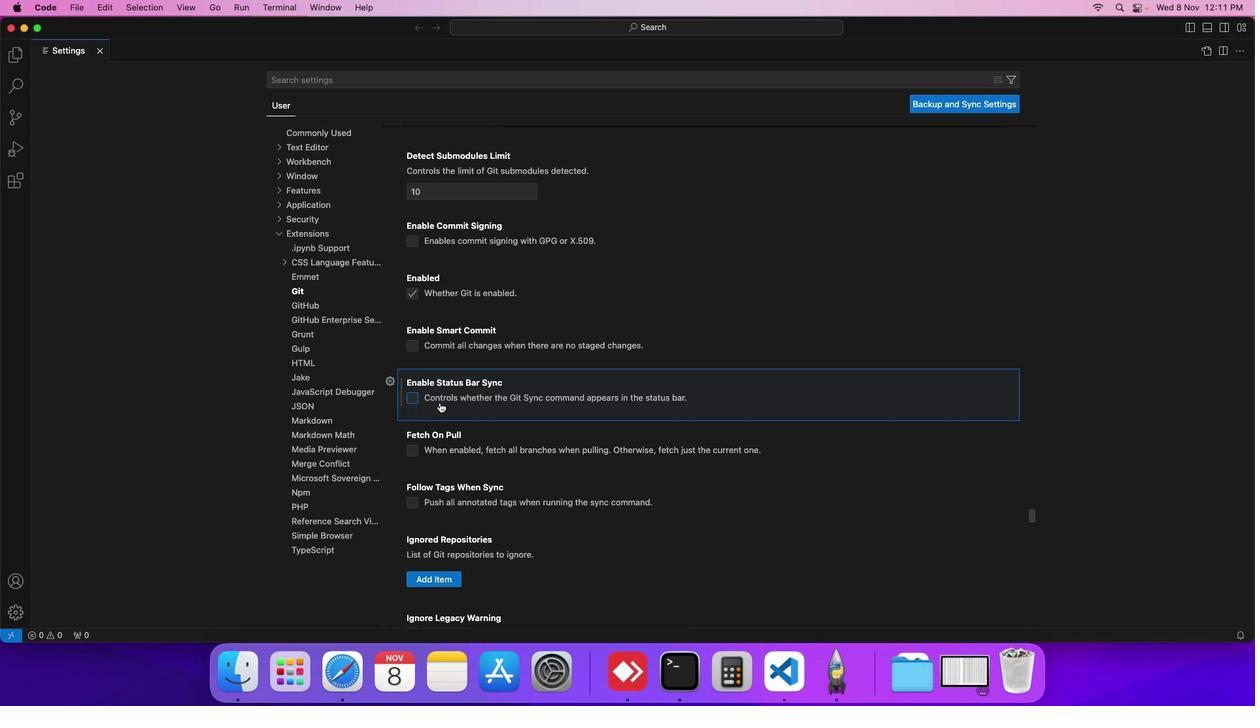 
